 Task: Look for space in Santa Cruz das Palmeiras, Brazil from 9th June, 2023 to 16th June, 2023 for 2 adults in price range Rs.8000 to Rs.16000. Place can be entire place with 2 bedrooms having 2 beds and 1 bathroom. Property type can be flat. Booking option can be shelf check-in. Required host language is Spanish.
Action: Mouse moved to (385, 165)
Screenshot: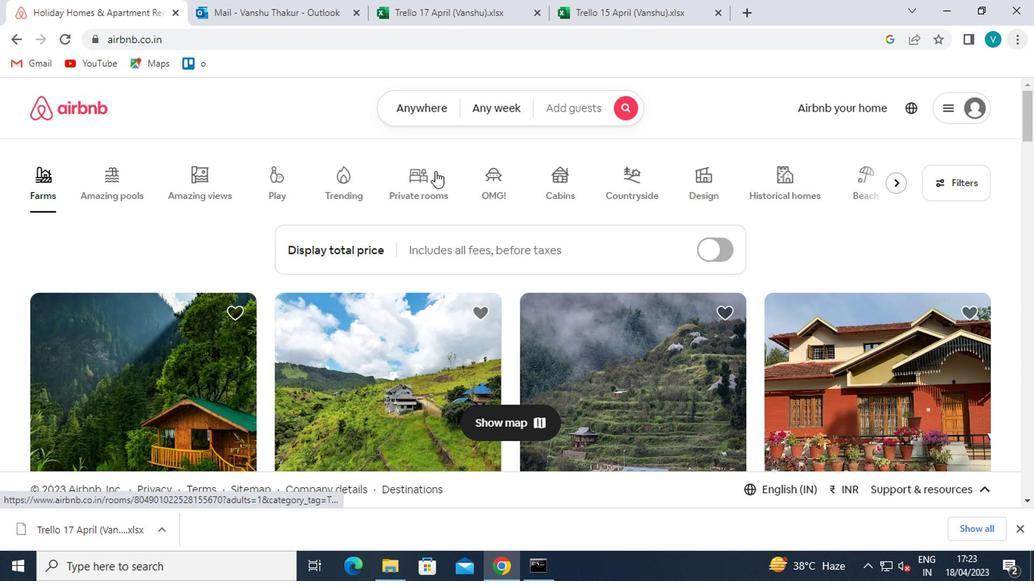 
Action: Mouse pressed left at (385, 165)
Screenshot: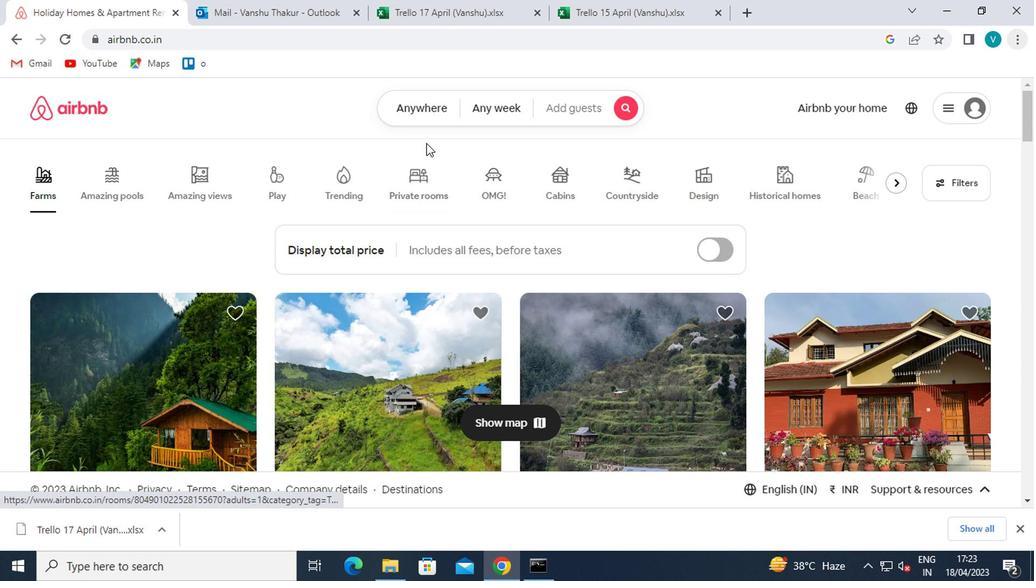 
Action: Mouse moved to (325, 200)
Screenshot: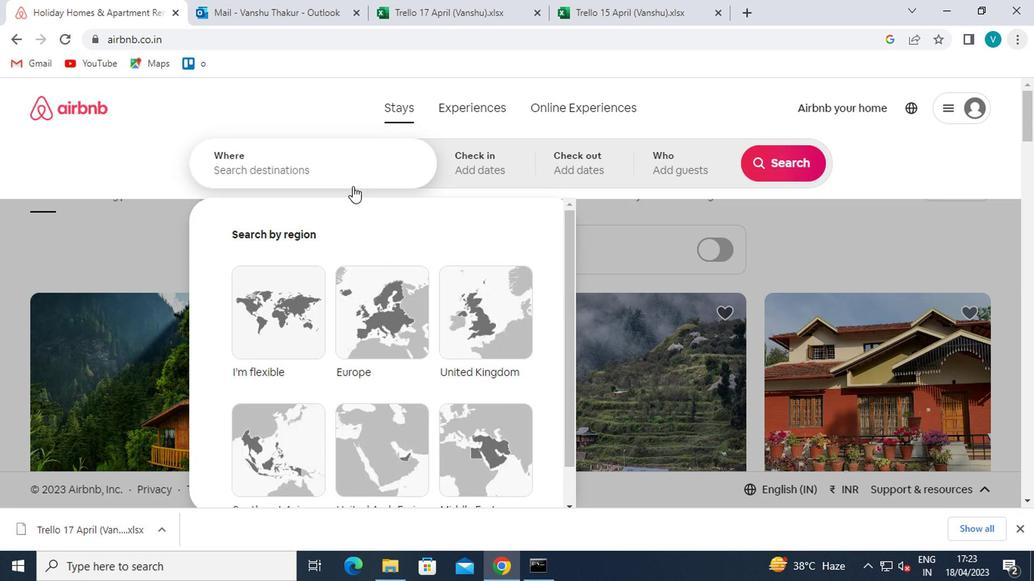 
Action: Mouse pressed left at (325, 200)
Screenshot: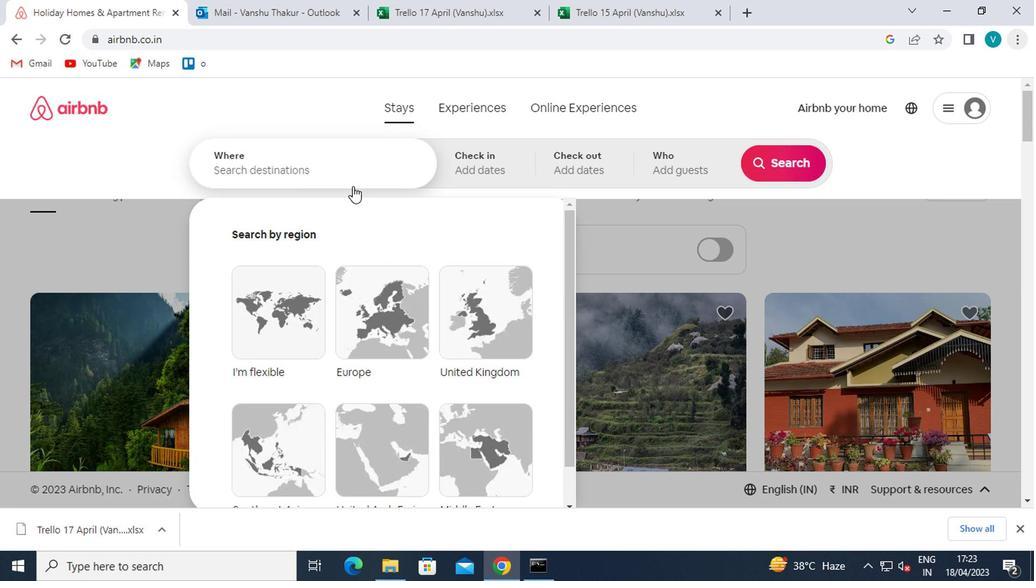 
Action: Mouse moved to (323, 200)
Screenshot: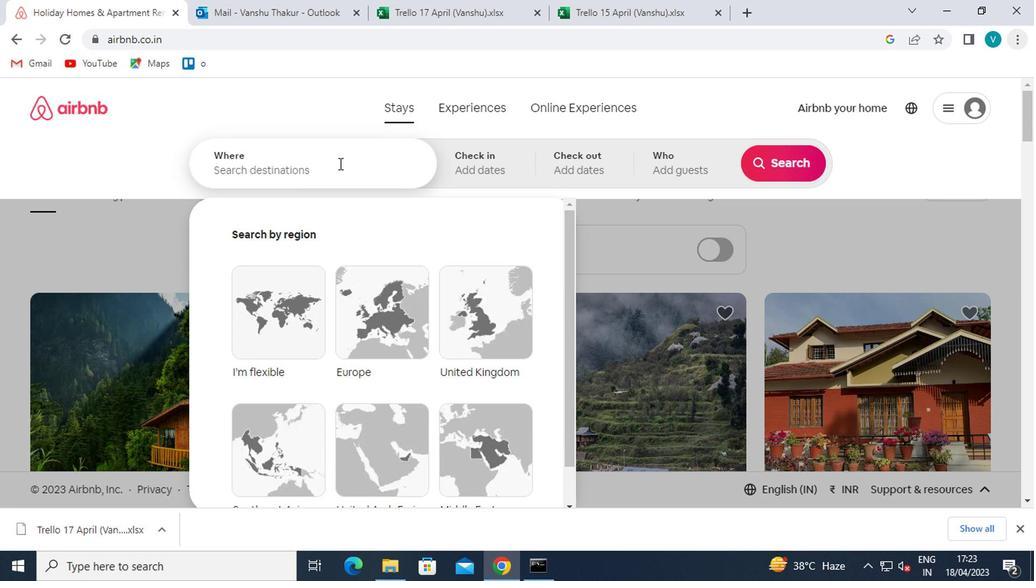 
Action: Key pressed <Key.shift>SANTA<Key.space><Key.shift>CRUZ<Key.space>DAS<Key.space><Key.shift>PALME
Screenshot: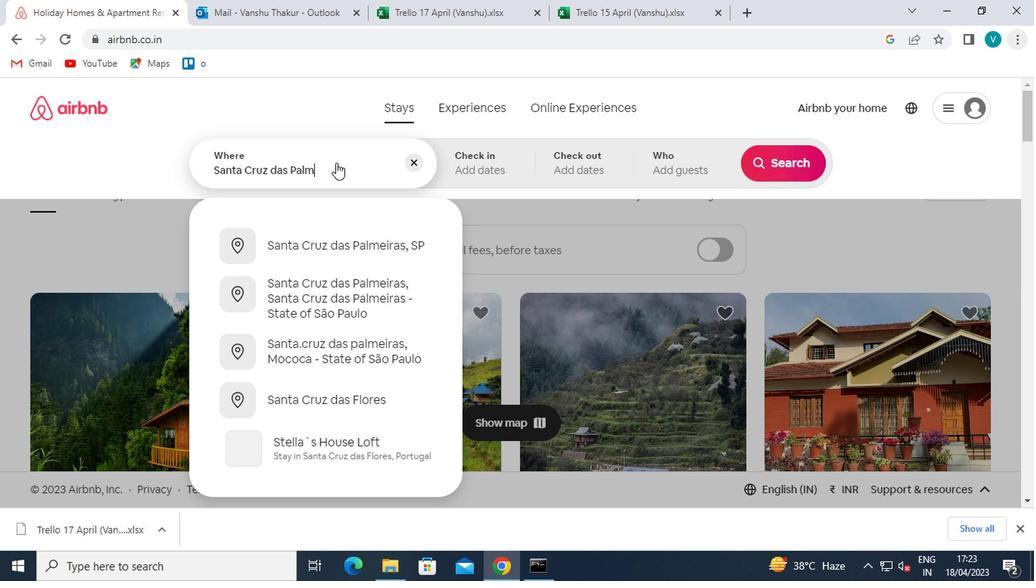 
Action: Mouse moved to (328, 259)
Screenshot: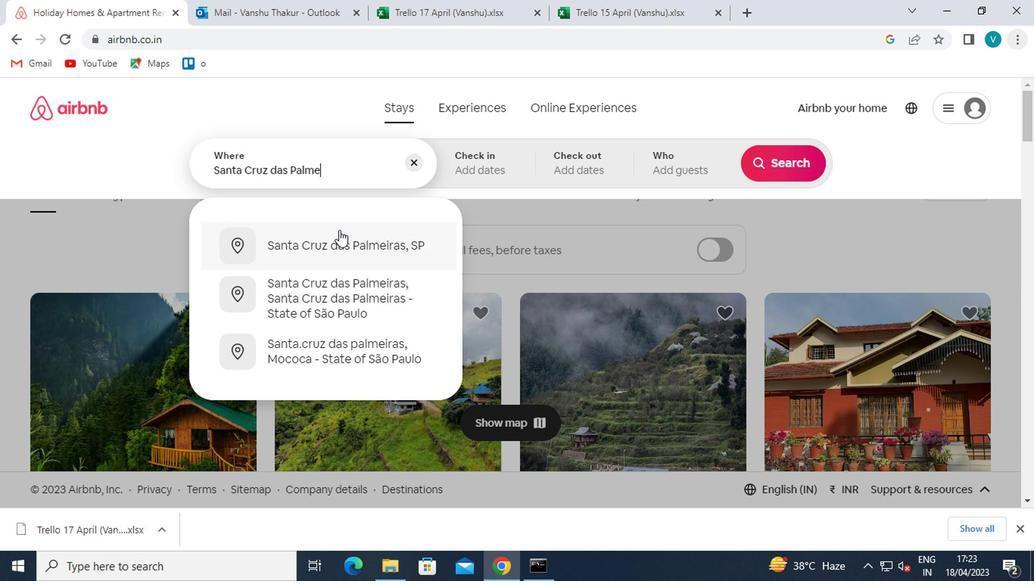 
Action: Mouse pressed left at (328, 259)
Screenshot: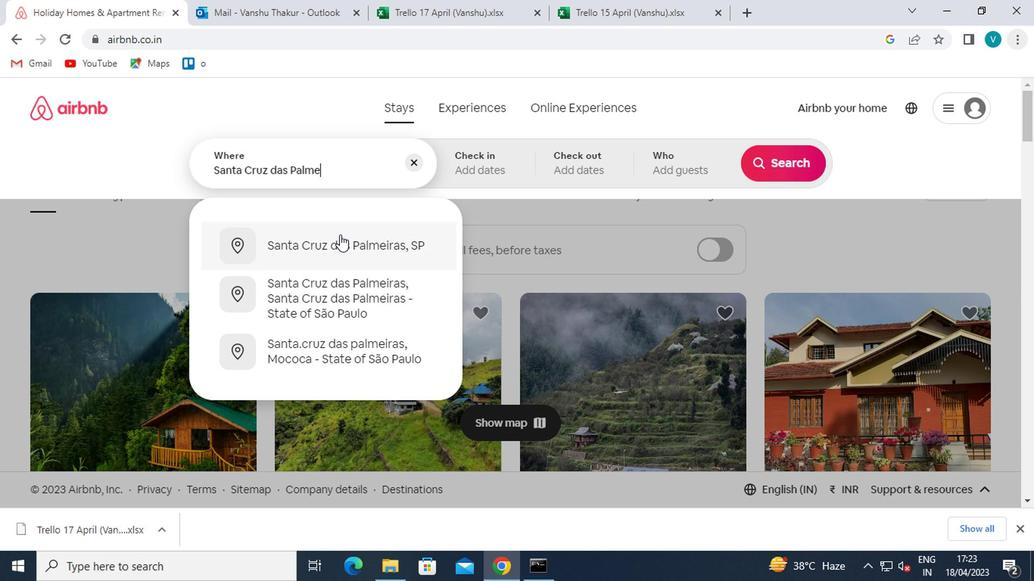 
Action: Mouse moved to (645, 291)
Screenshot: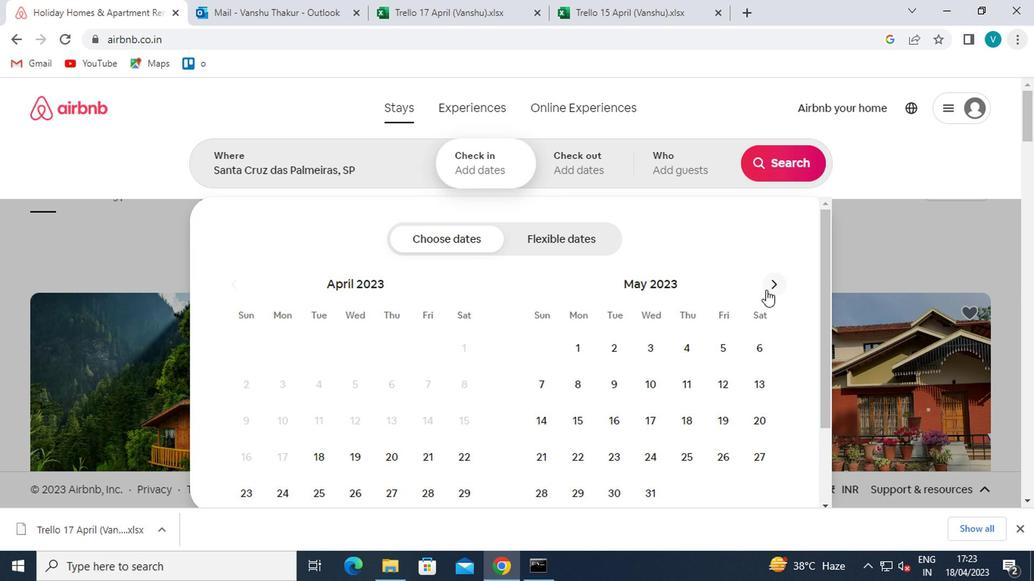
Action: Mouse pressed left at (645, 291)
Screenshot: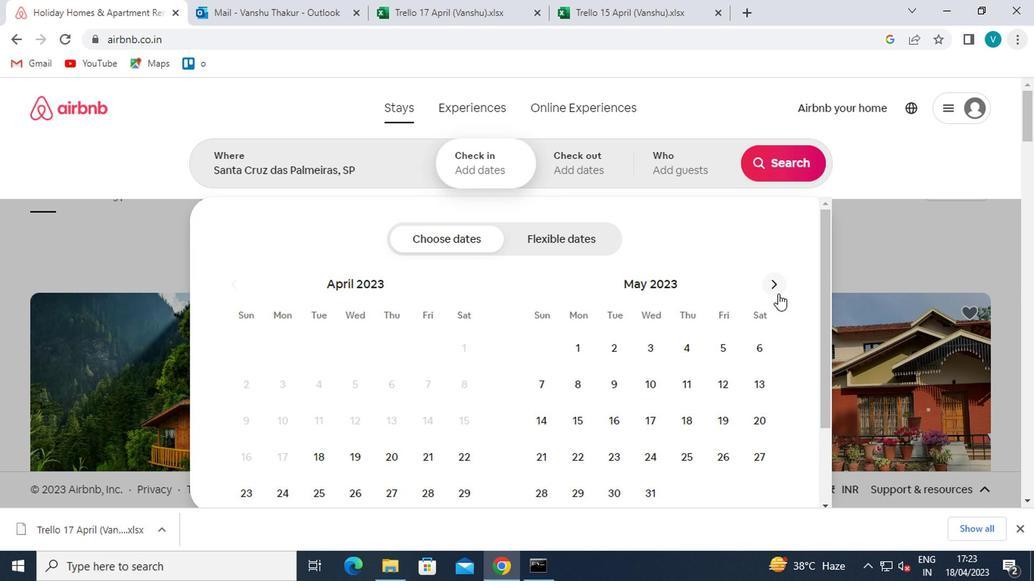 
Action: Mouse moved to (642, 288)
Screenshot: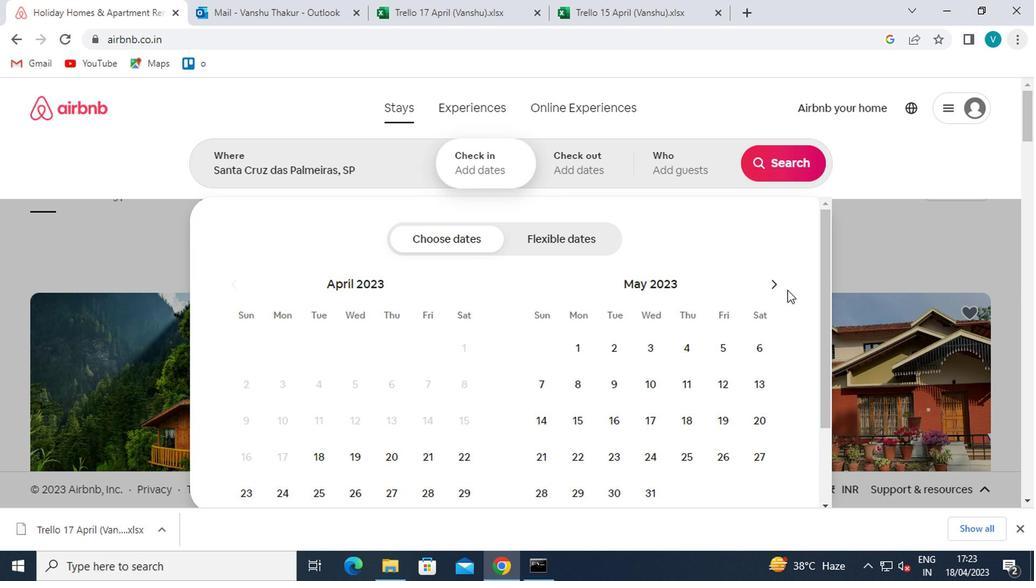 
Action: Mouse pressed left at (642, 288)
Screenshot: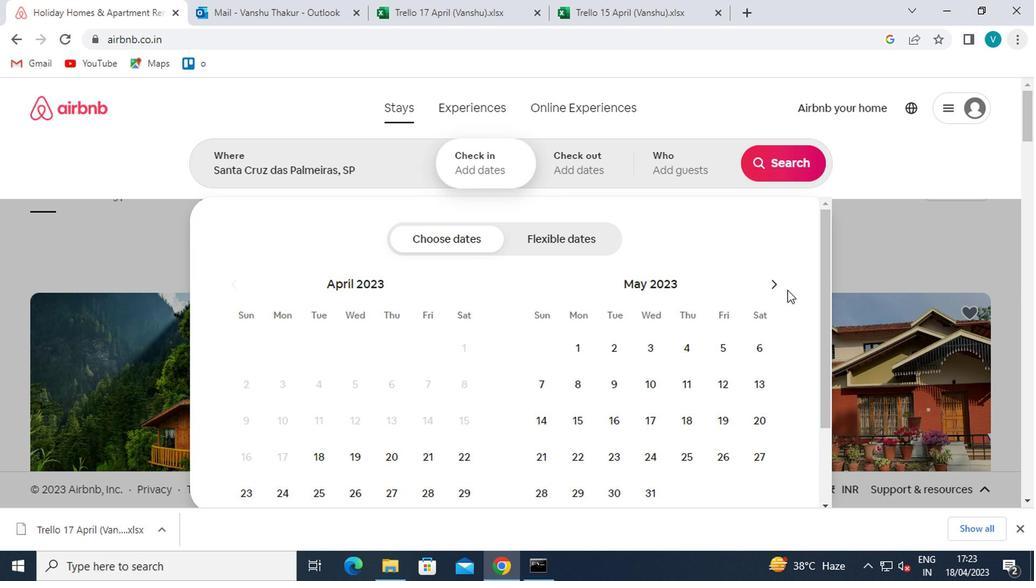 
Action: Mouse moved to (602, 353)
Screenshot: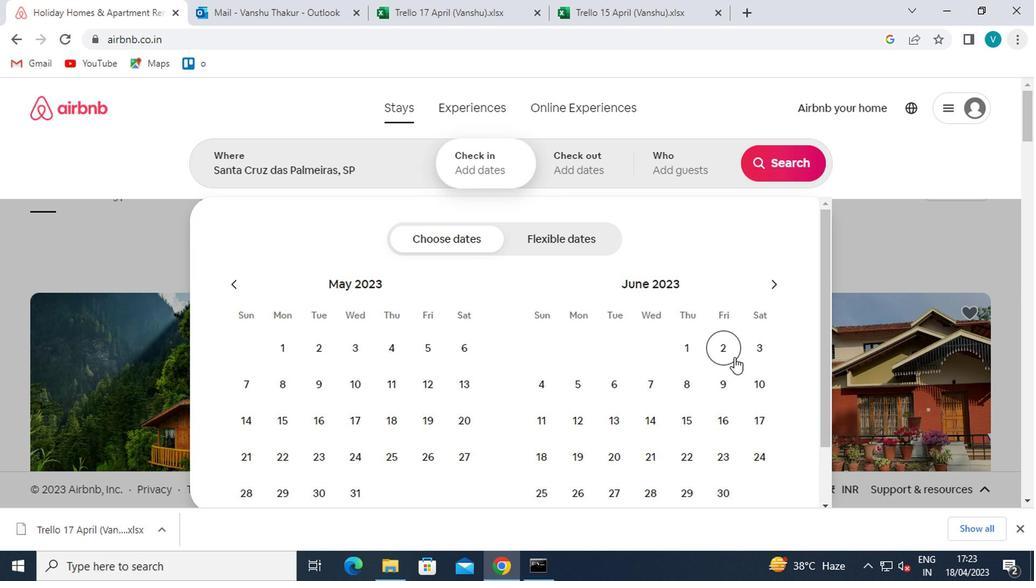
Action: Mouse pressed left at (602, 353)
Screenshot: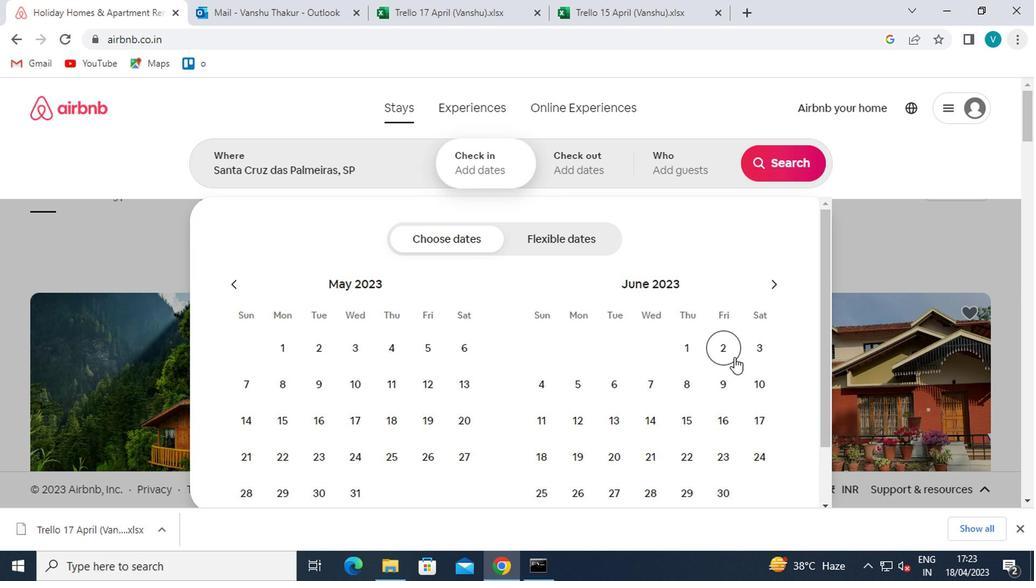
Action: Mouse moved to (598, 382)
Screenshot: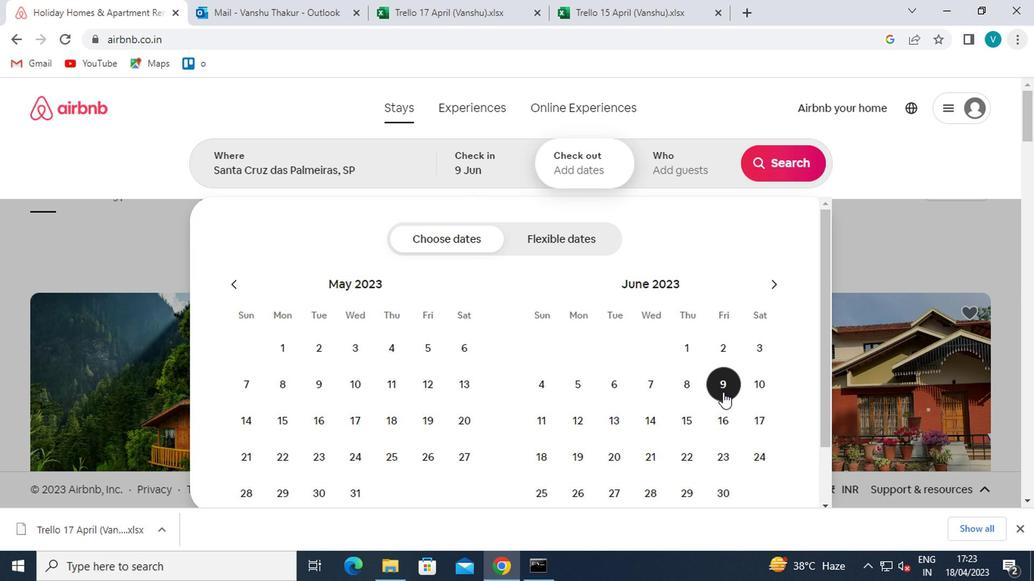 
Action: Mouse pressed left at (598, 382)
Screenshot: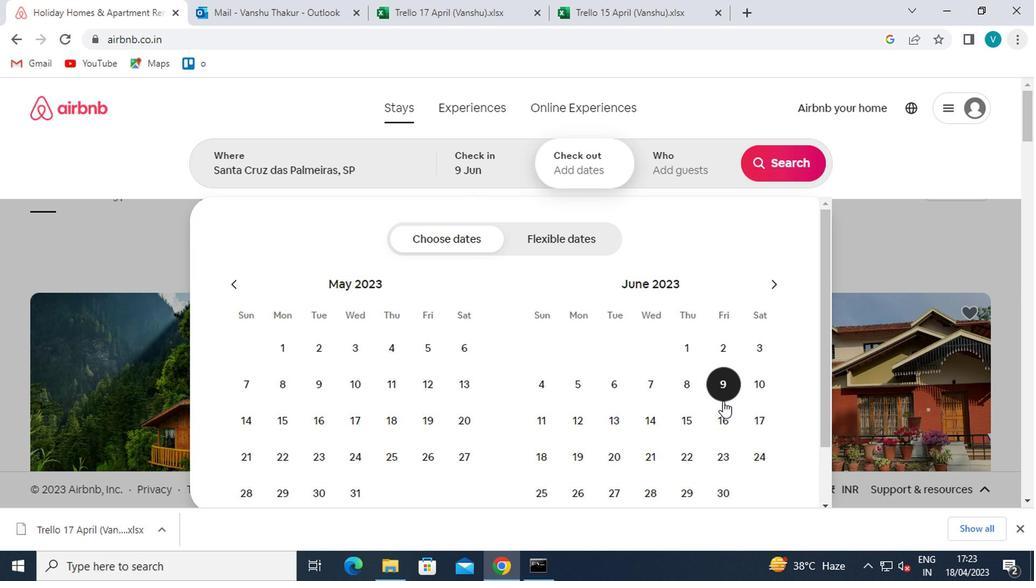 
Action: Mouse moved to (569, 198)
Screenshot: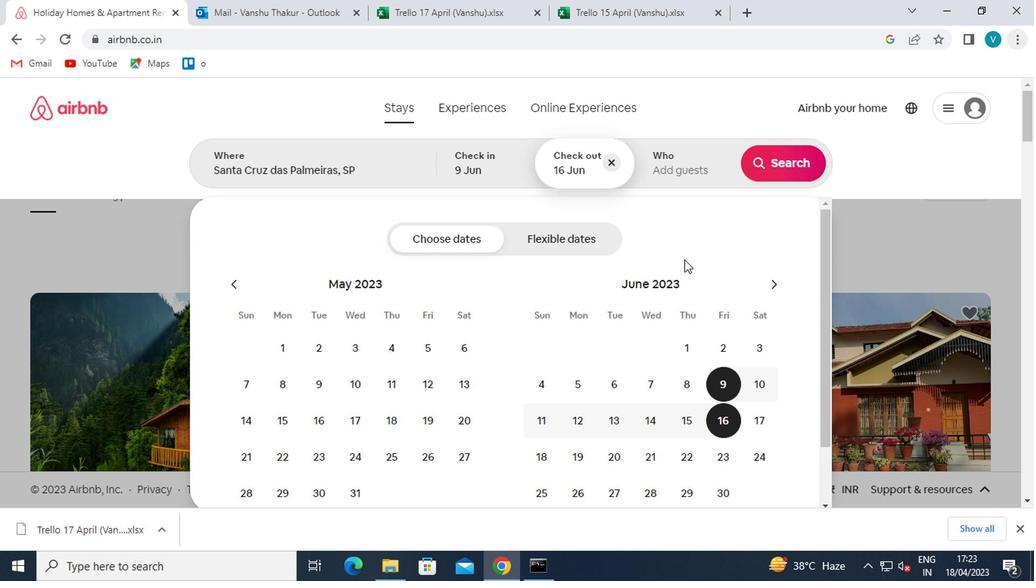 
Action: Mouse pressed left at (569, 198)
Screenshot: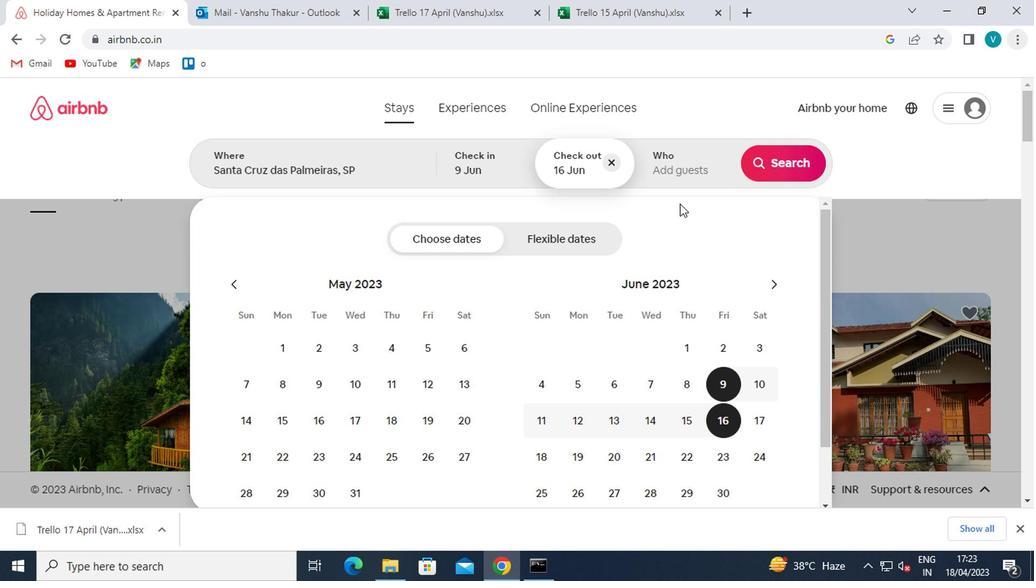 
Action: Mouse moved to (645, 260)
Screenshot: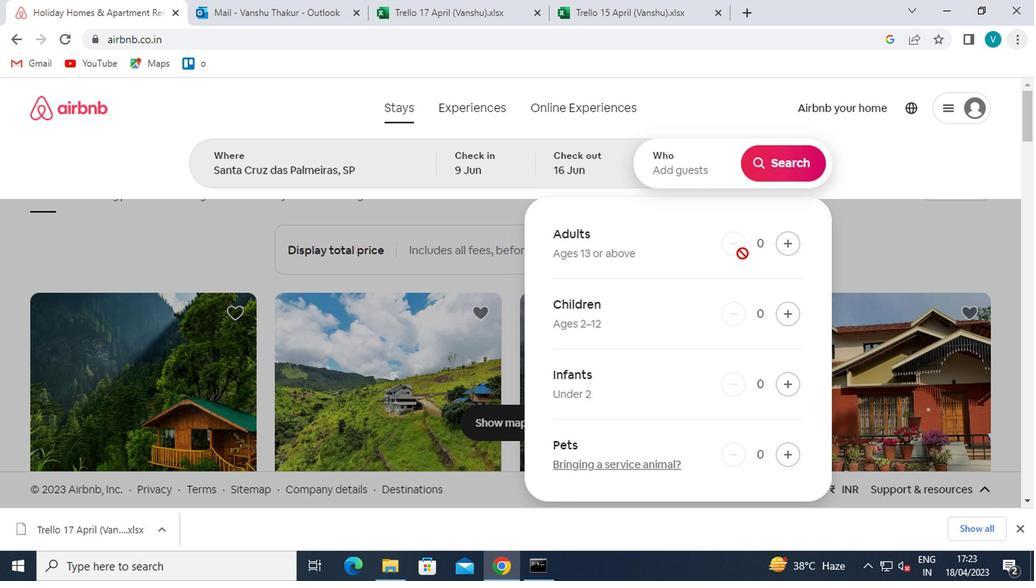 
Action: Mouse pressed left at (645, 260)
Screenshot: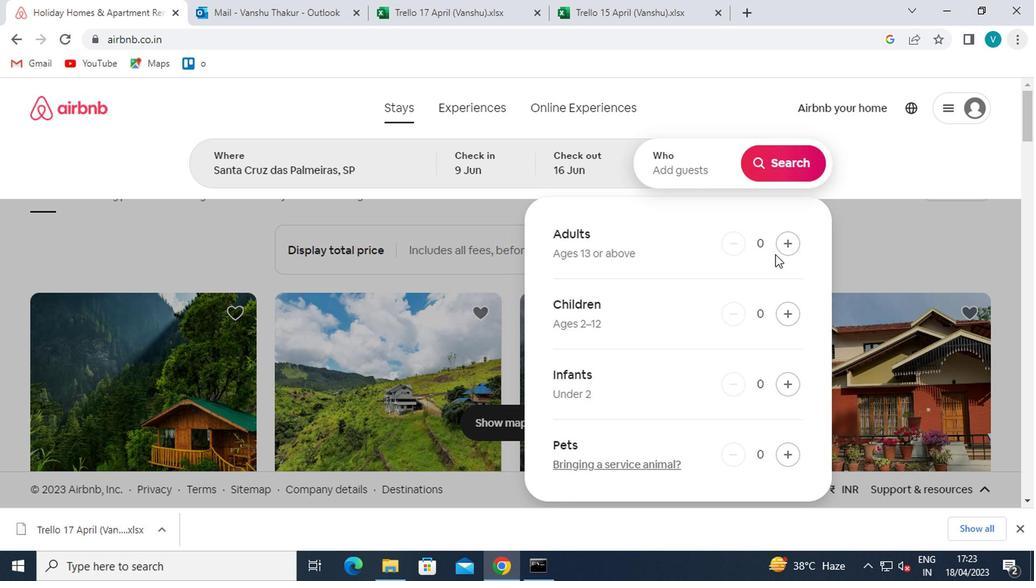 
Action: Mouse pressed left at (645, 260)
Screenshot: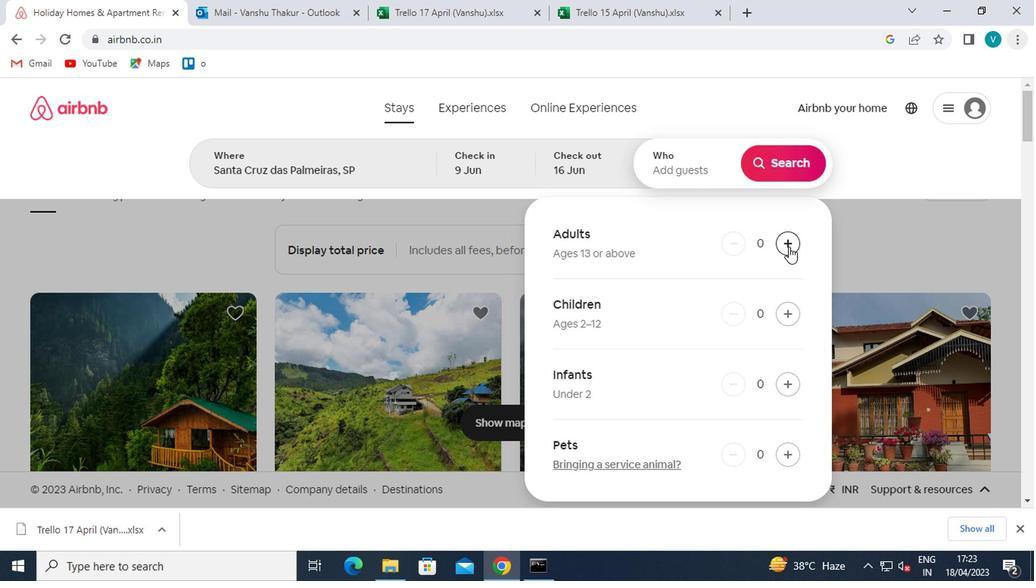 
Action: Mouse moved to (639, 211)
Screenshot: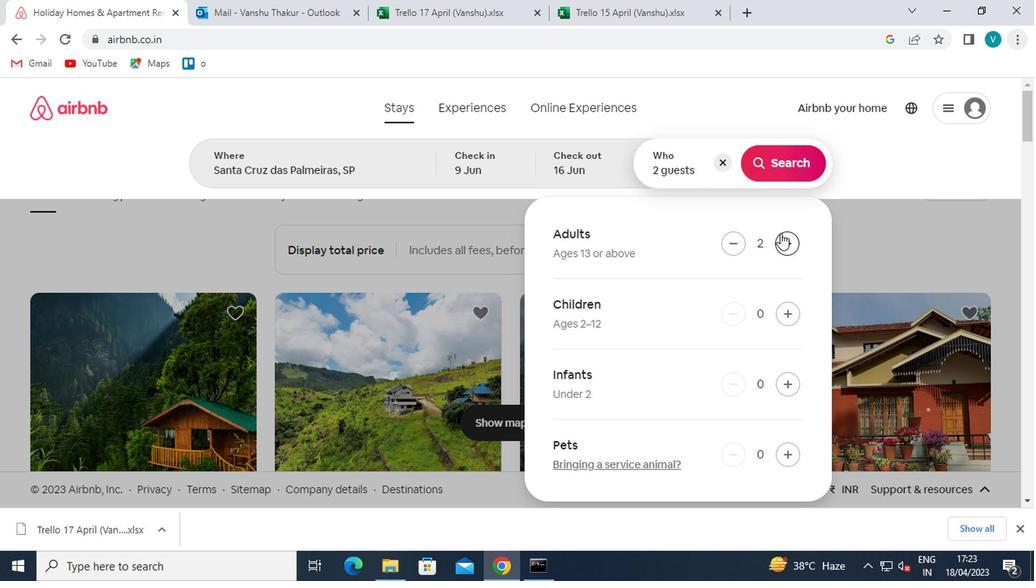 
Action: Mouse pressed left at (639, 211)
Screenshot: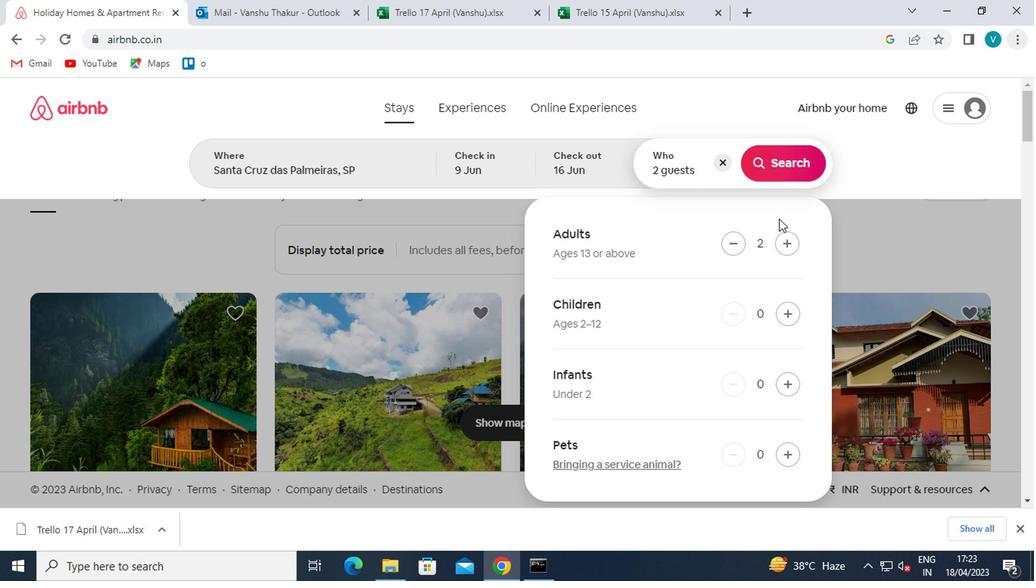 
Action: Mouse moved to (755, 203)
Screenshot: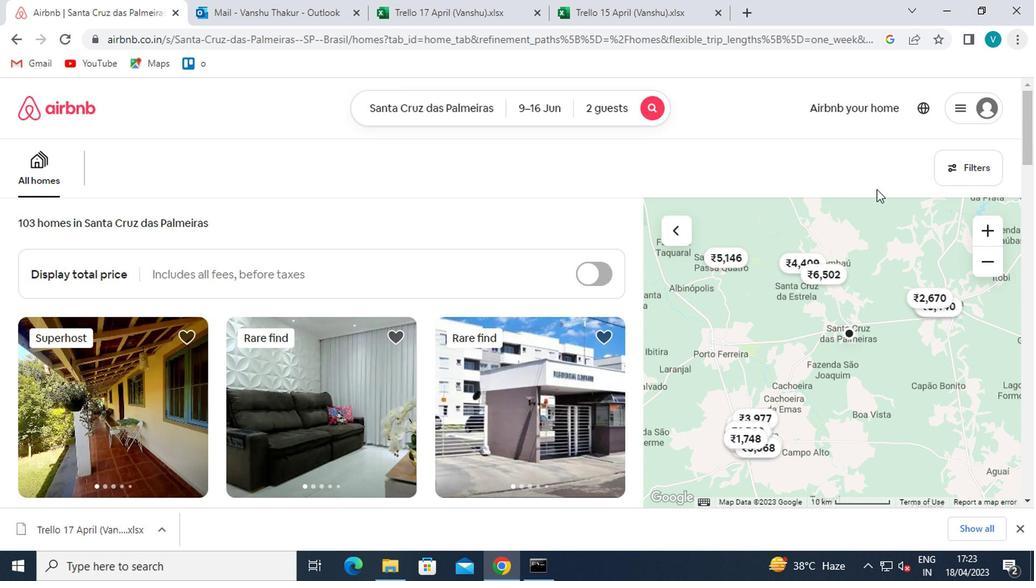 
Action: Mouse pressed left at (755, 203)
Screenshot: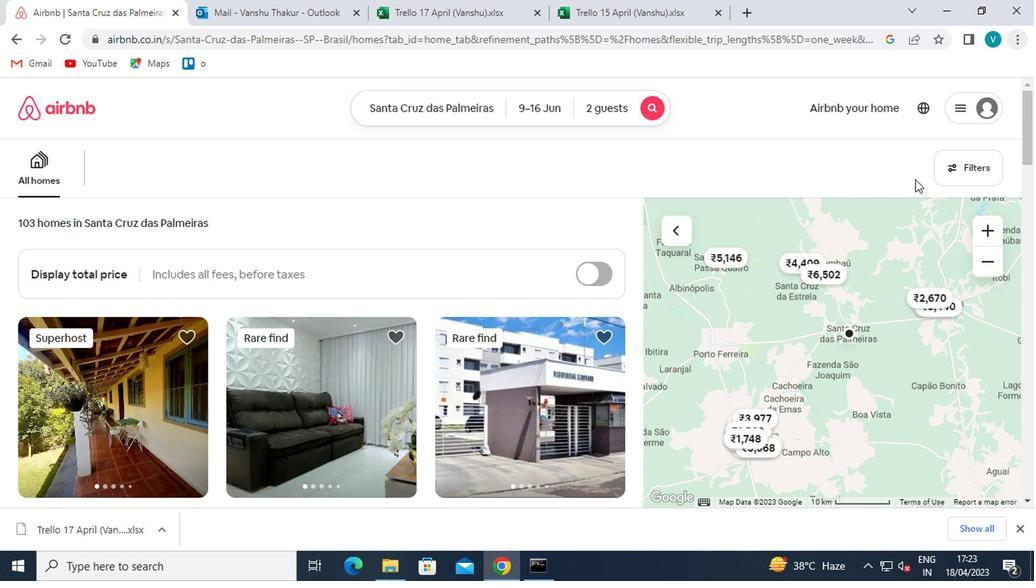
Action: Mouse moved to (347, 337)
Screenshot: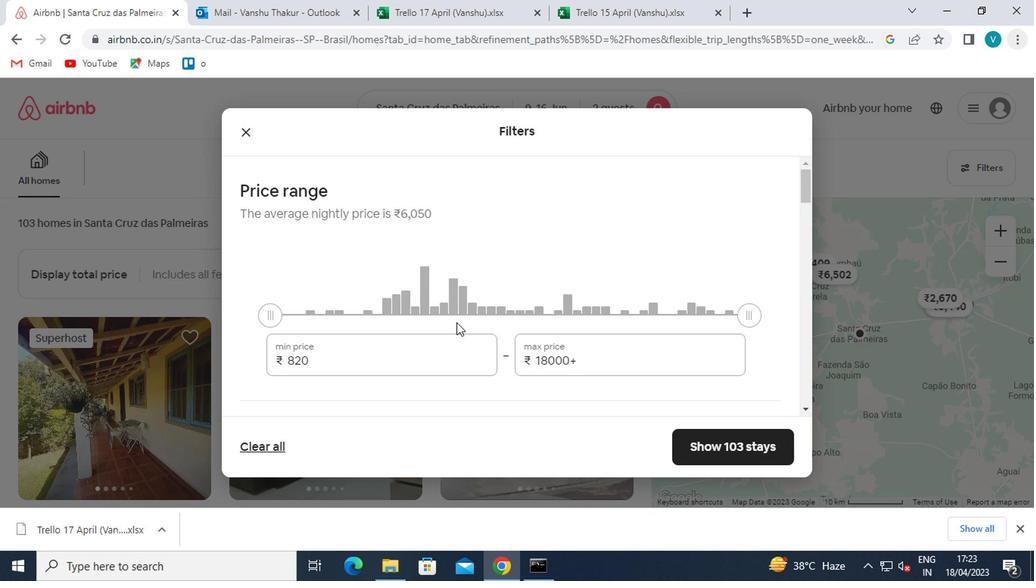 
Action: Mouse pressed left at (347, 337)
Screenshot: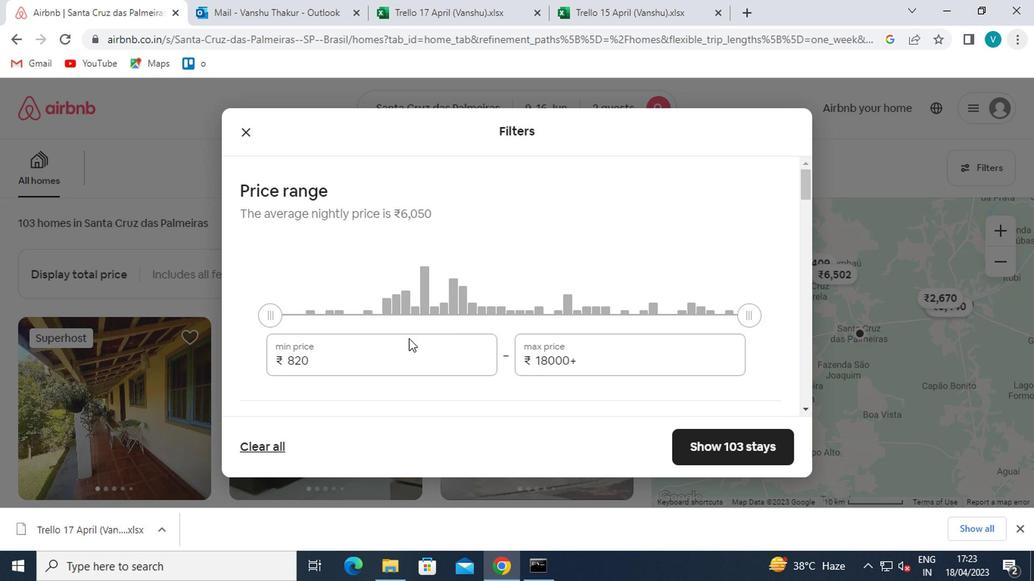 
Action: Mouse moved to (337, 325)
Screenshot: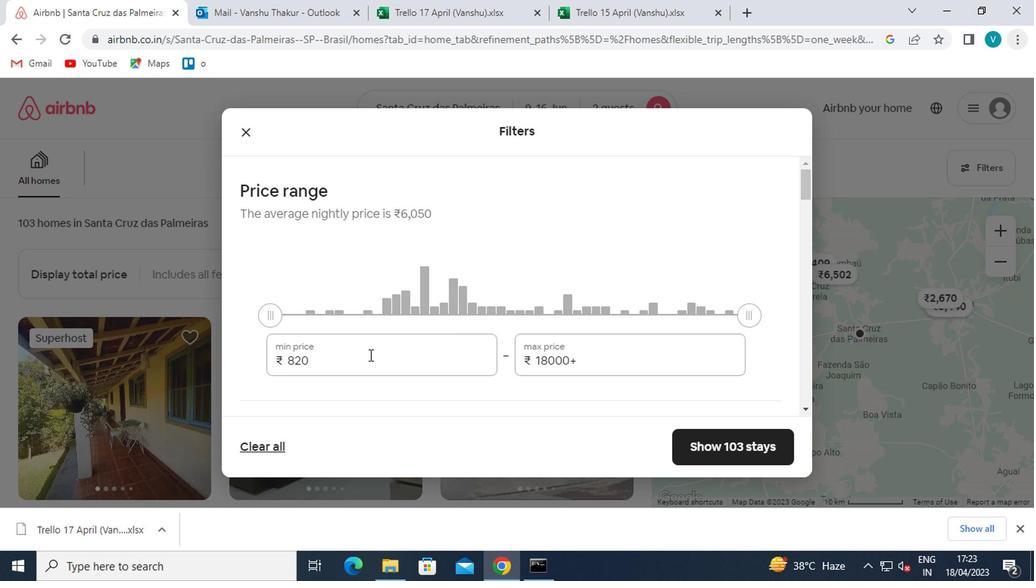 
Action: Key pressed <Key.backspace><Key.backspace><Key.backspace>8000
Screenshot: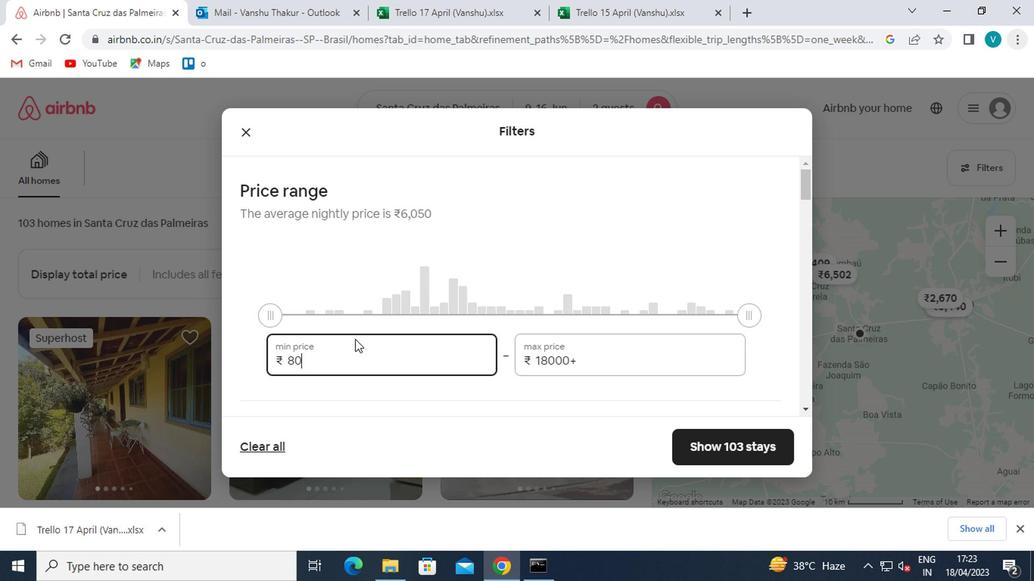 
Action: Mouse moved to (522, 345)
Screenshot: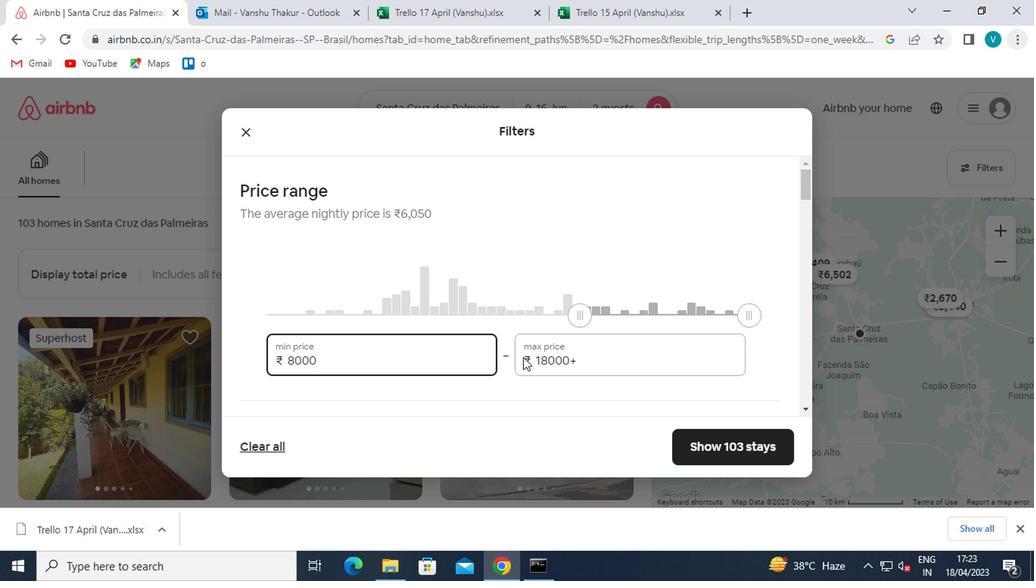 
Action: Mouse pressed left at (522, 345)
Screenshot: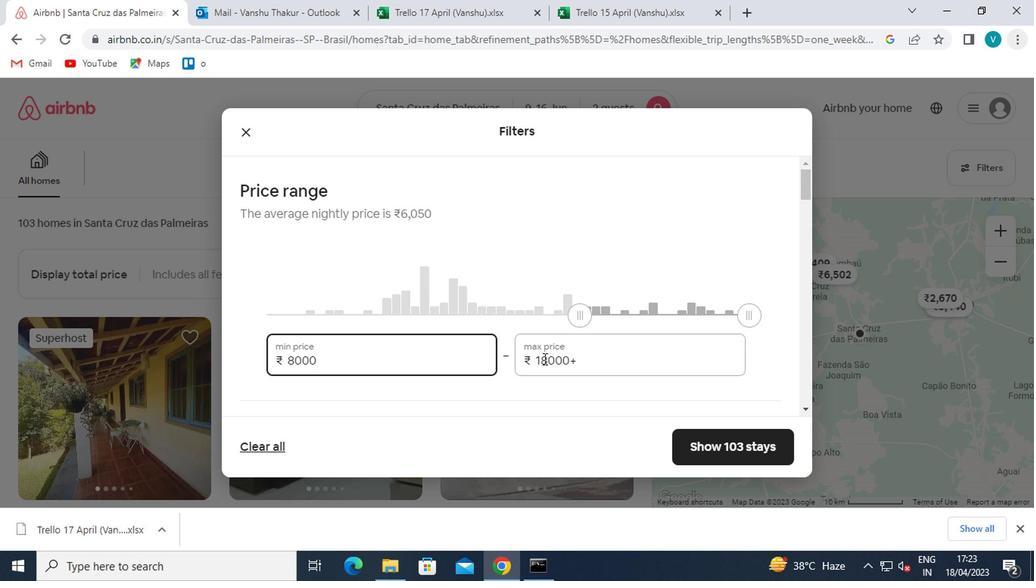 
Action: Mouse moved to (462, 301)
Screenshot: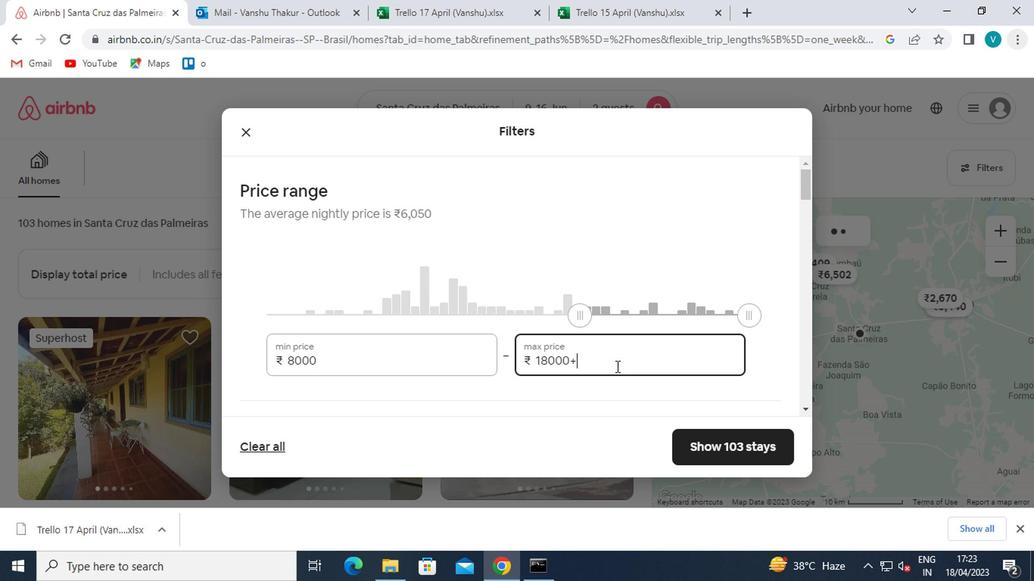 
Action: Key pressed <Key.backspace><Key.backspace><Key.backspace><Key.backspace><Key.backspace><Key.backspace>16000
Screenshot: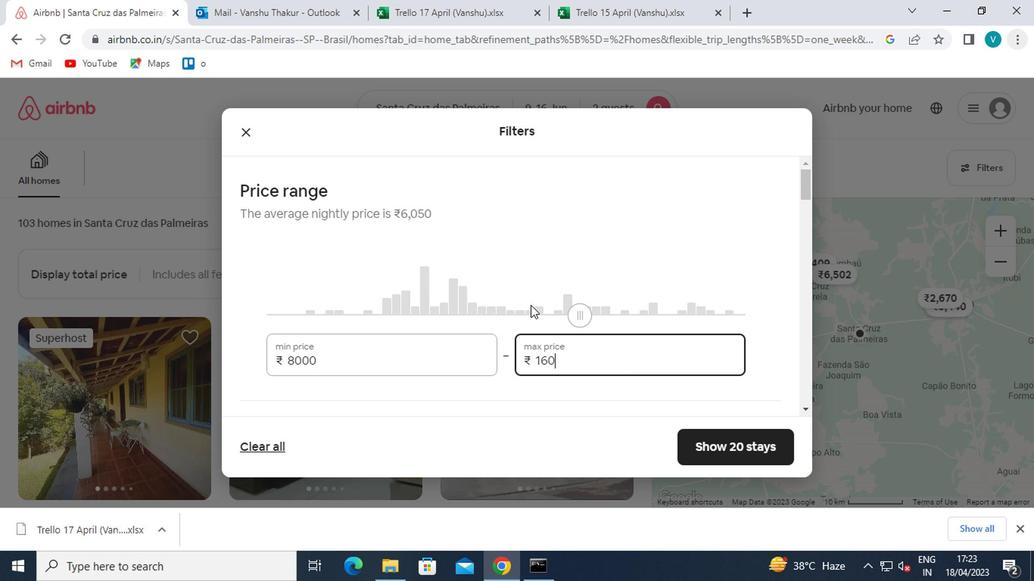 
Action: Mouse moved to (480, 317)
Screenshot: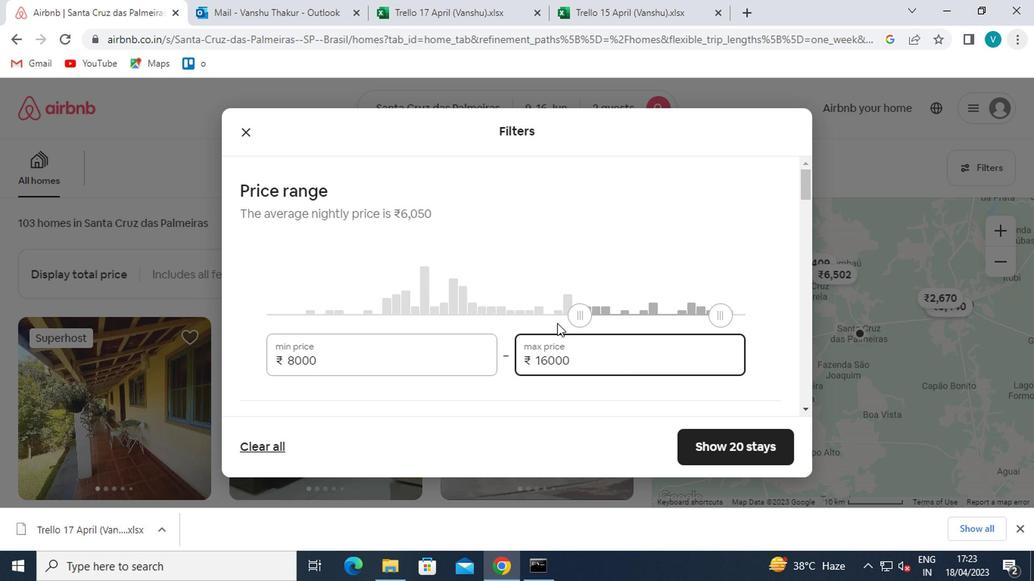 
Action: Mouse scrolled (480, 317) with delta (0, 0)
Screenshot: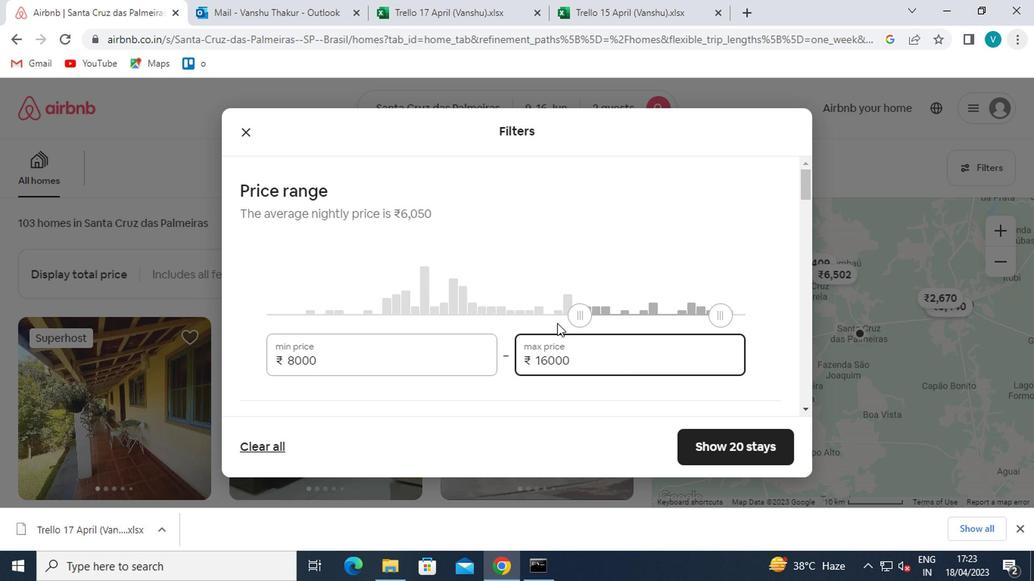 
Action: Mouse moved to (479, 321)
Screenshot: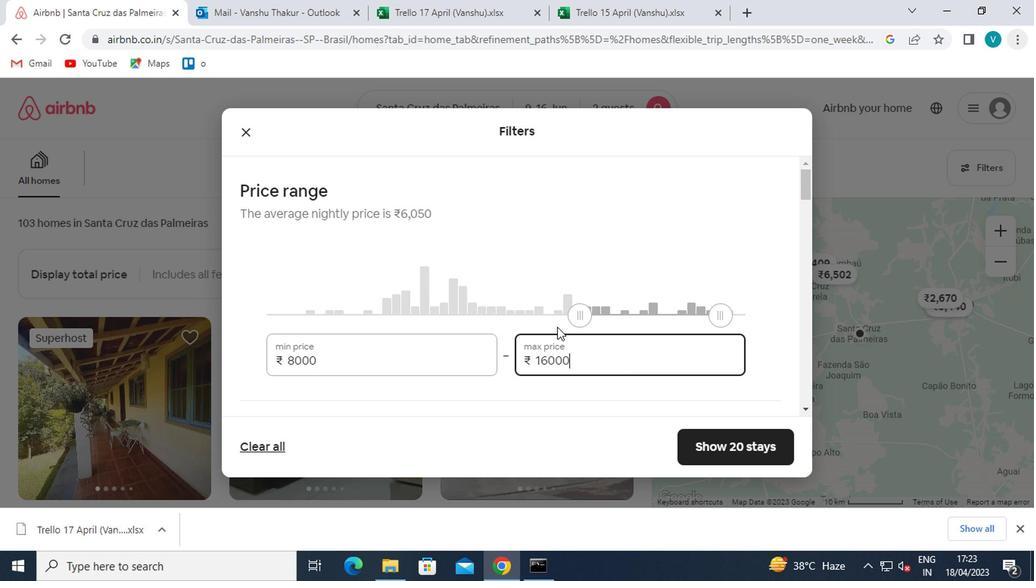 
Action: Mouse scrolled (479, 320) with delta (0, 0)
Screenshot: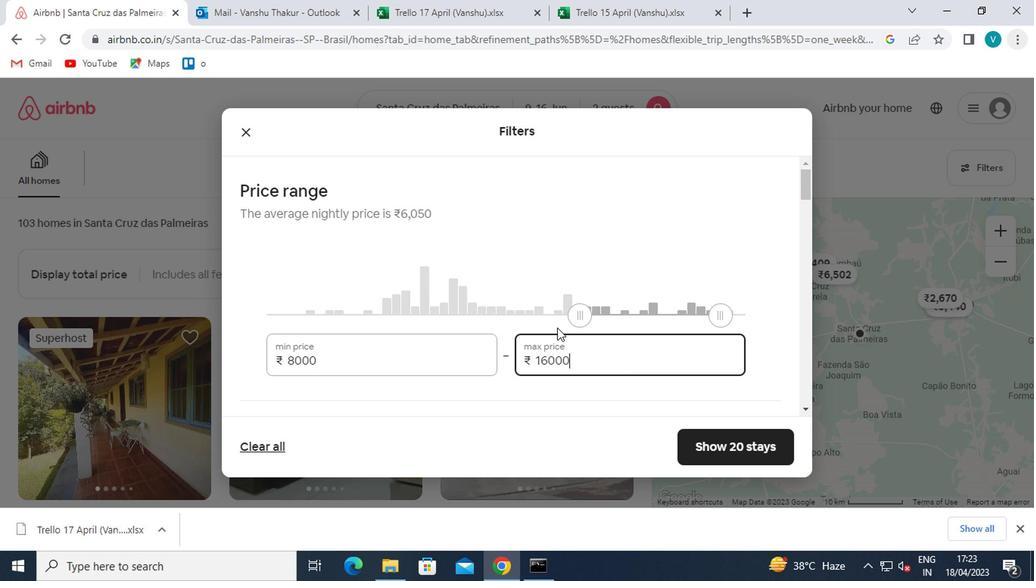 
Action: Mouse moved to (274, 327)
Screenshot: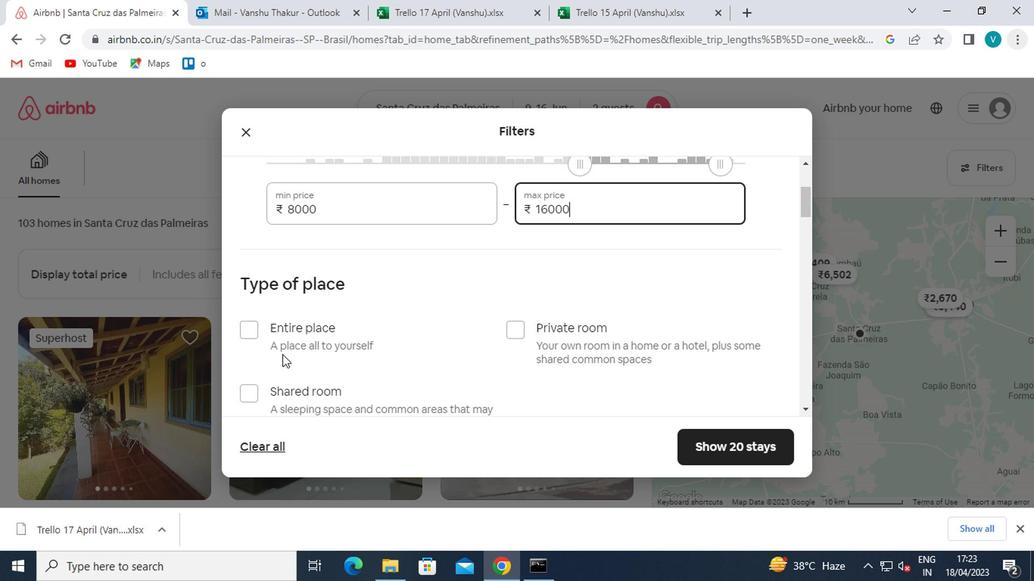
Action: Mouse pressed left at (274, 327)
Screenshot: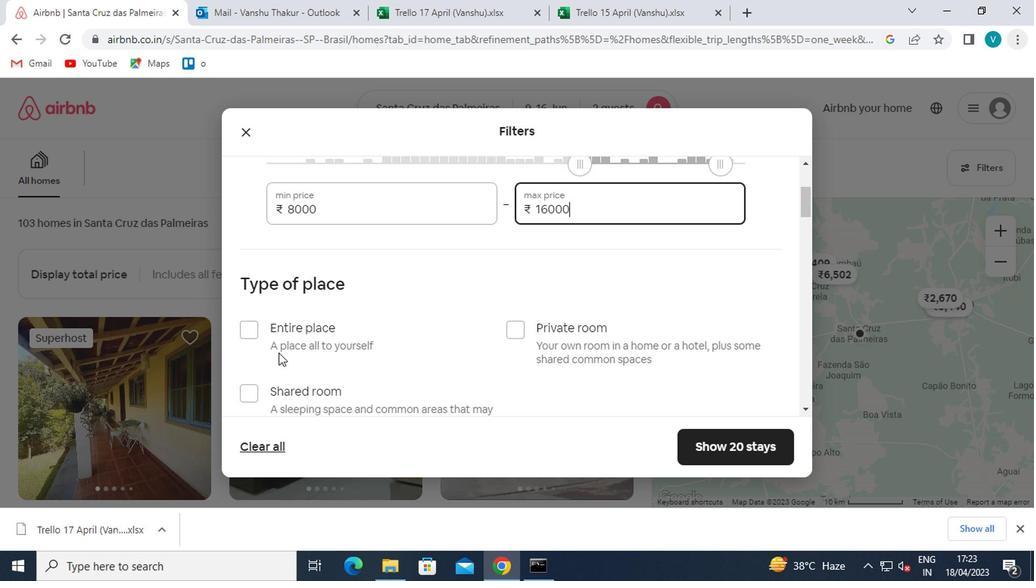 
Action: Mouse moved to (278, 328)
Screenshot: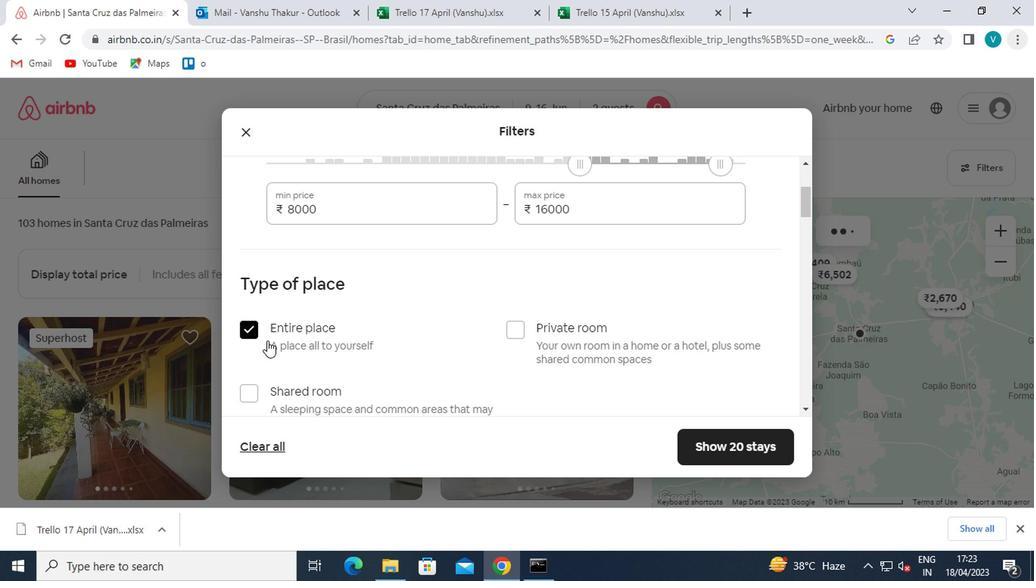 
Action: Mouse scrolled (278, 327) with delta (0, 0)
Screenshot: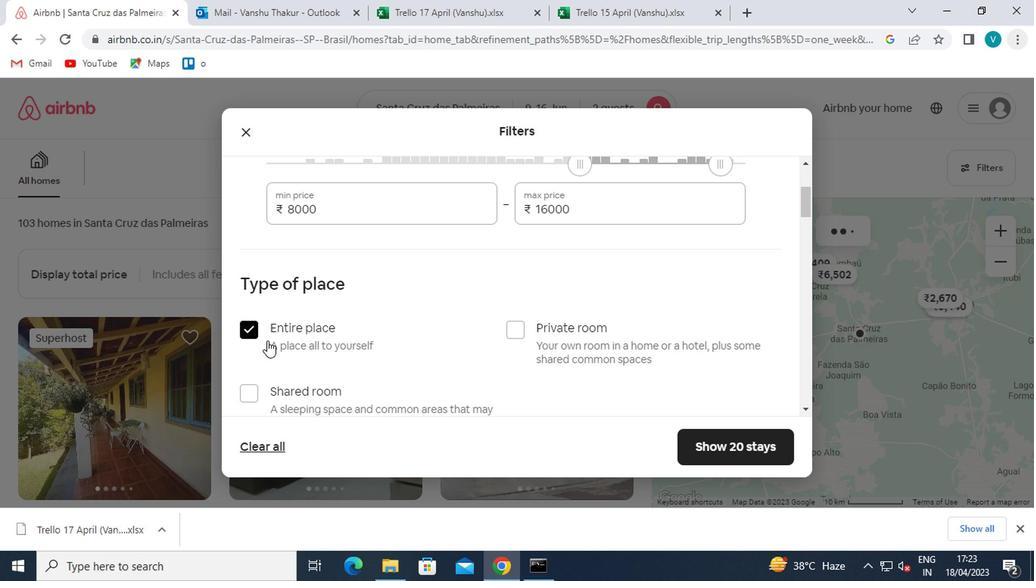 
Action: Mouse scrolled (278, 327) with delta (0, 0)
Screenshot: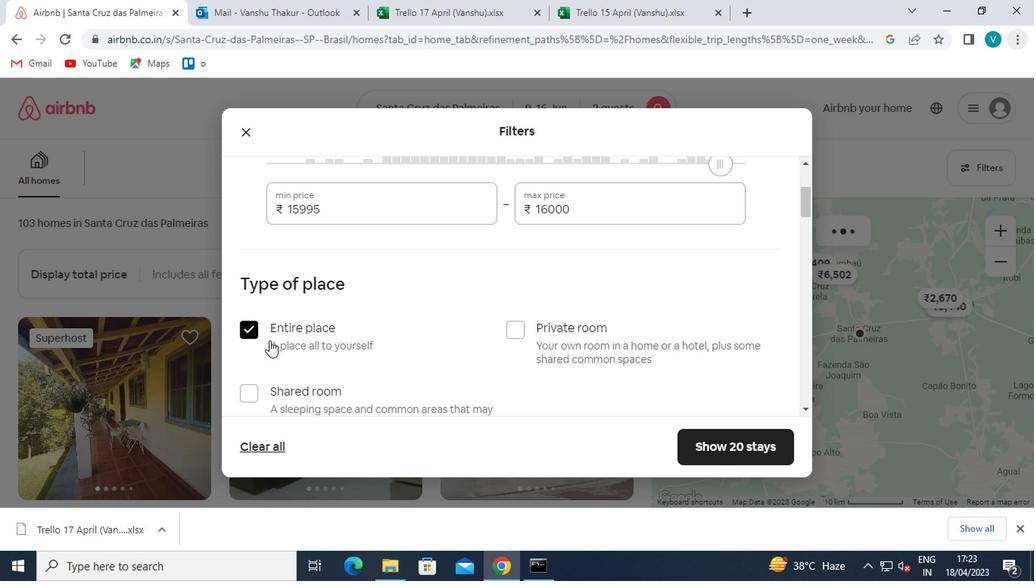 
Action: Mouse moved to (278, 328)
Screenshot: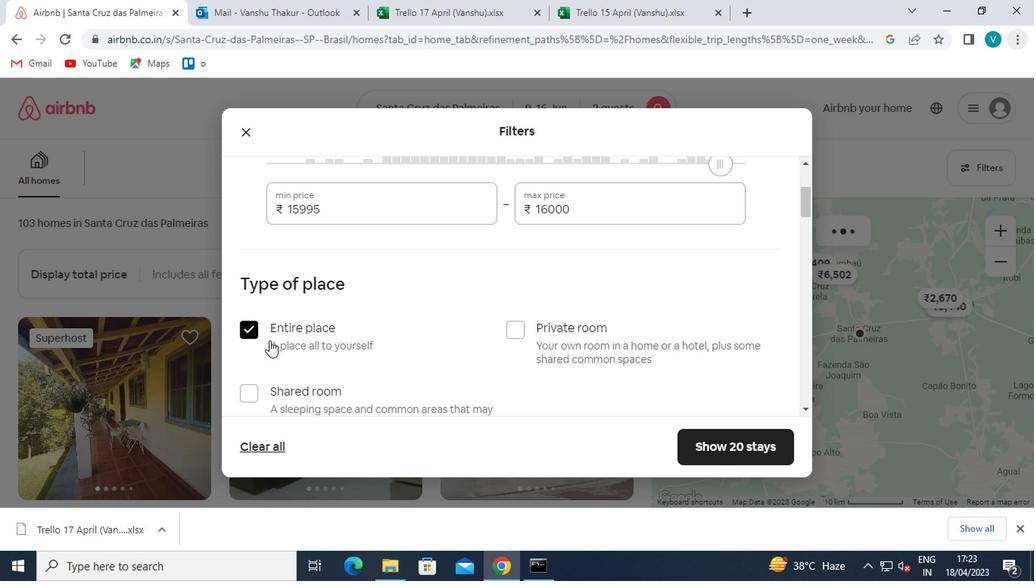 
Action: Mouse scrolled (278, 327) with delta (0, 0)
Screenshot: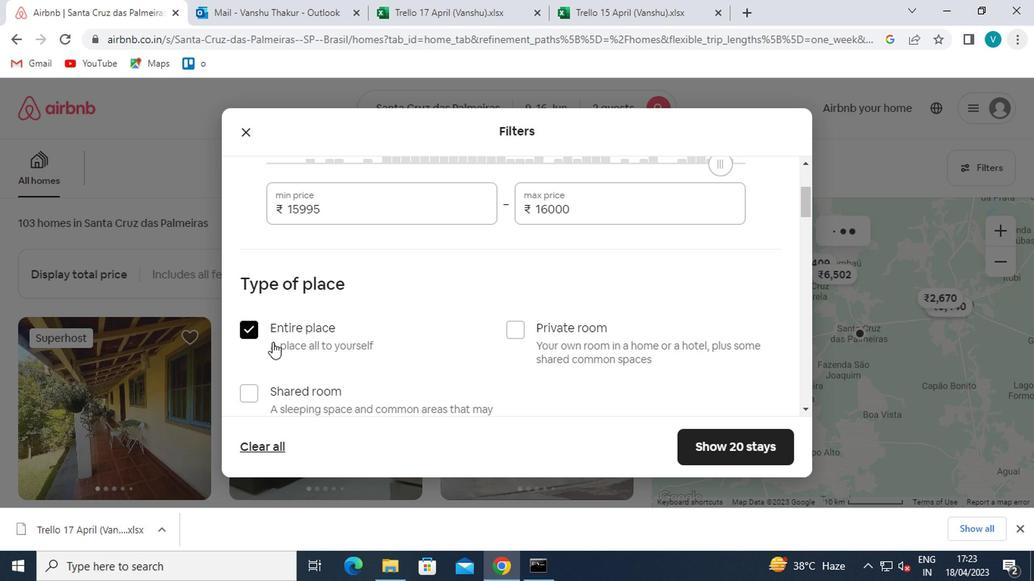 
Action: Mouse moved to (359, 333)
Screenshot: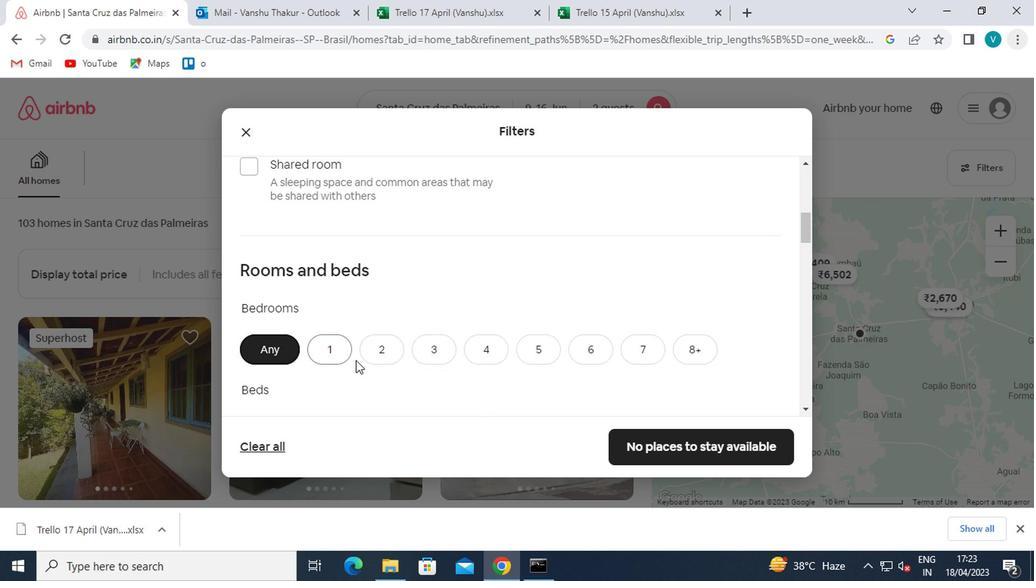 
Action: Mouse pressed left at (359, 333)
Screenshot: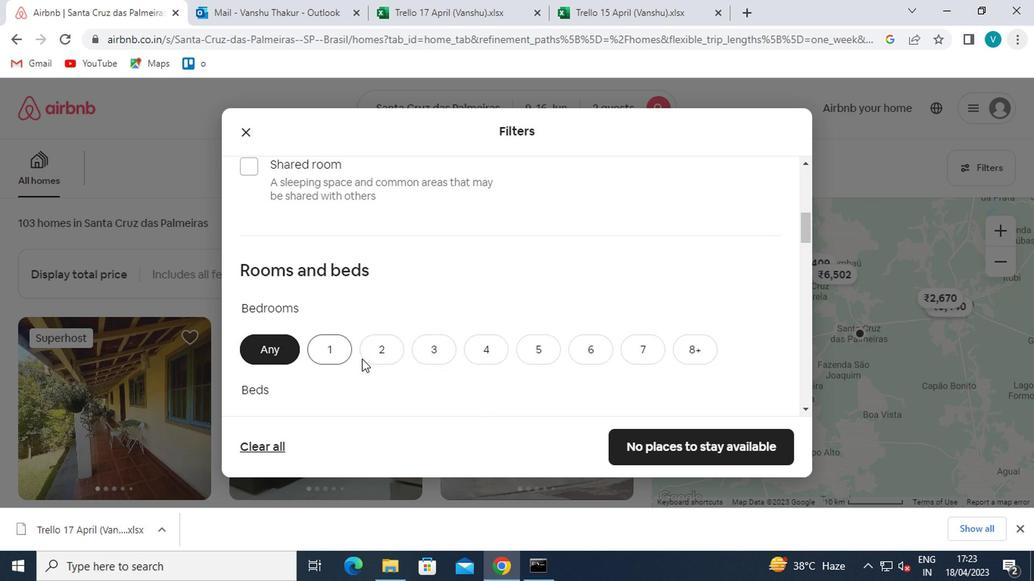 
Action: Mouse scrolled (359, 332) with delta (0, 0)
Screenshot: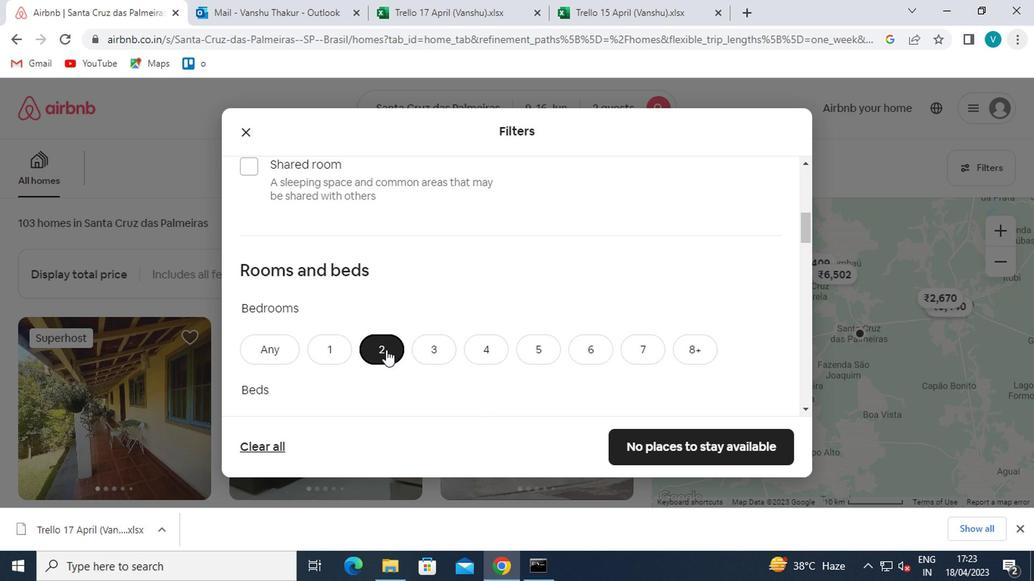 
Action: Mouse scrolled (359, 332) with delta (0, 0)
Screenshot: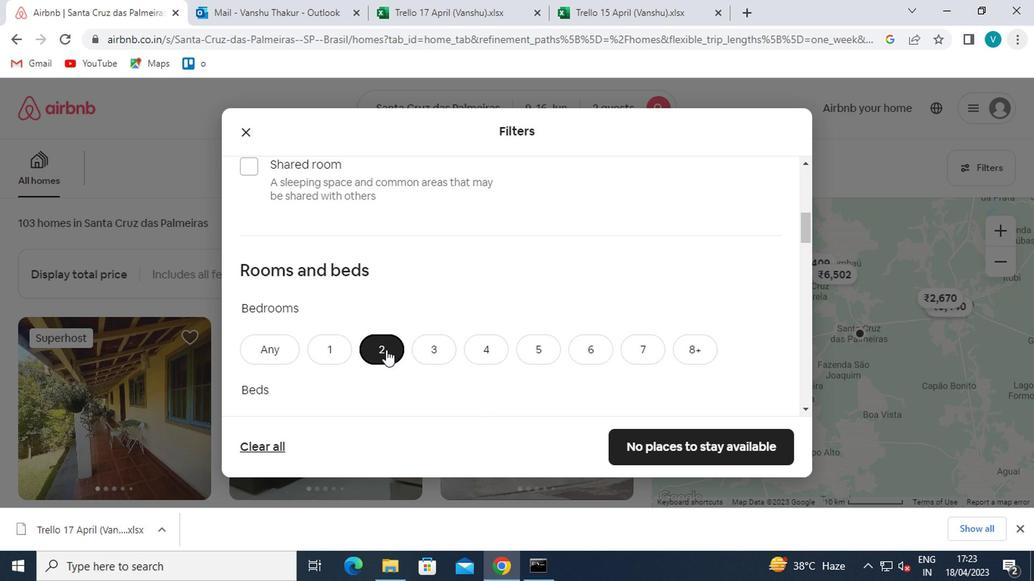 
Action: Mouse moved to (357, 281)
Screenshot: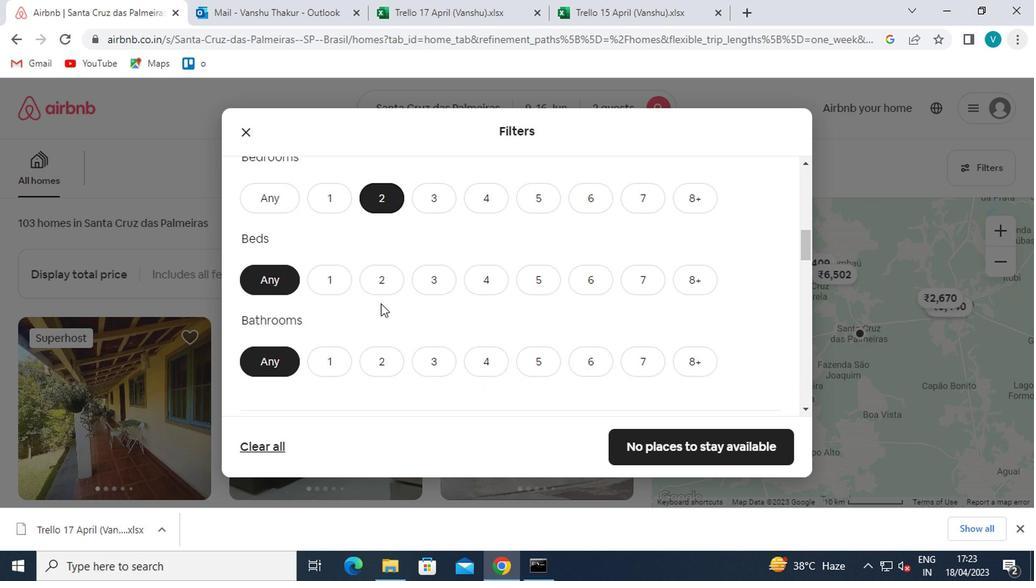 
Action: Mouse pressed left at (357, 281)
Screenshot: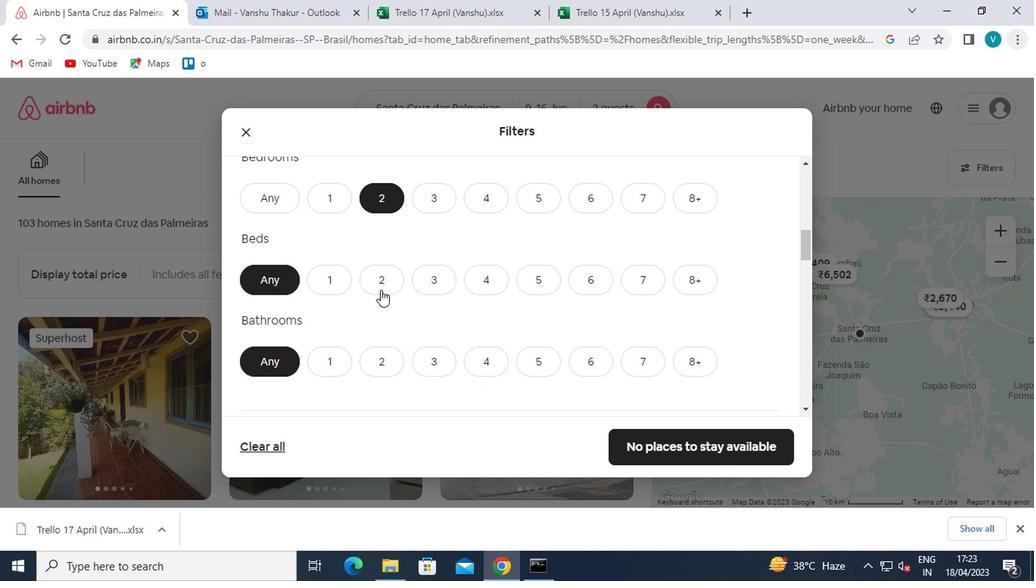 
Action: Mouse moved to (321, 346)
Screenshot: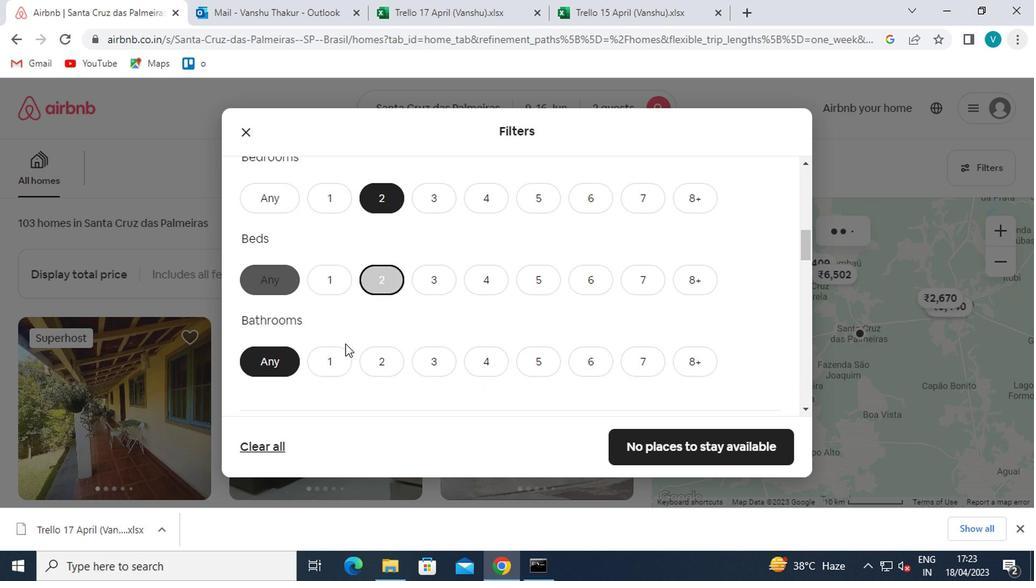 
Action: Mouse pressed left at (321, 346)
Screenshot: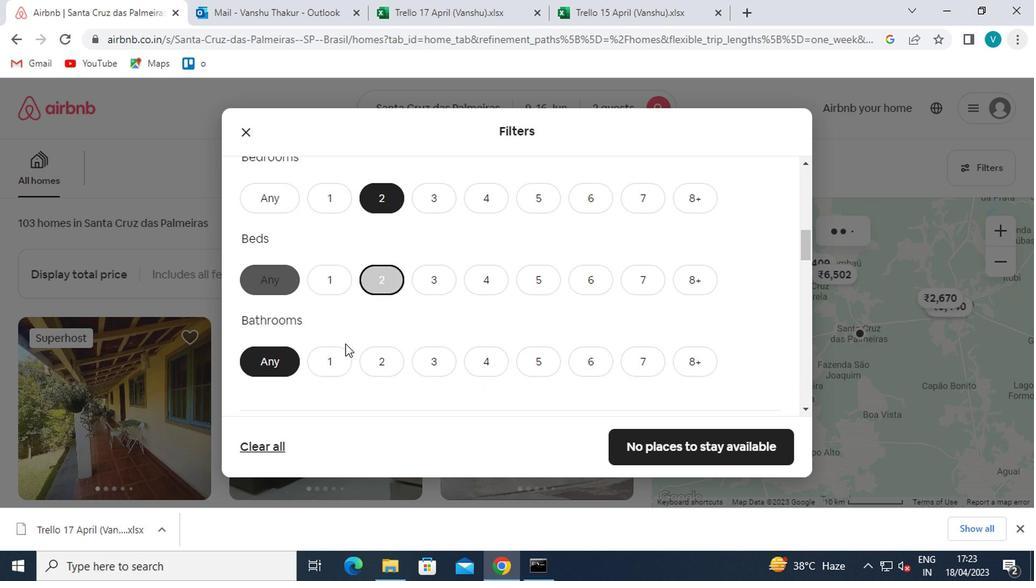 
Action: Mouse moved to (341, 340)
Screenshot: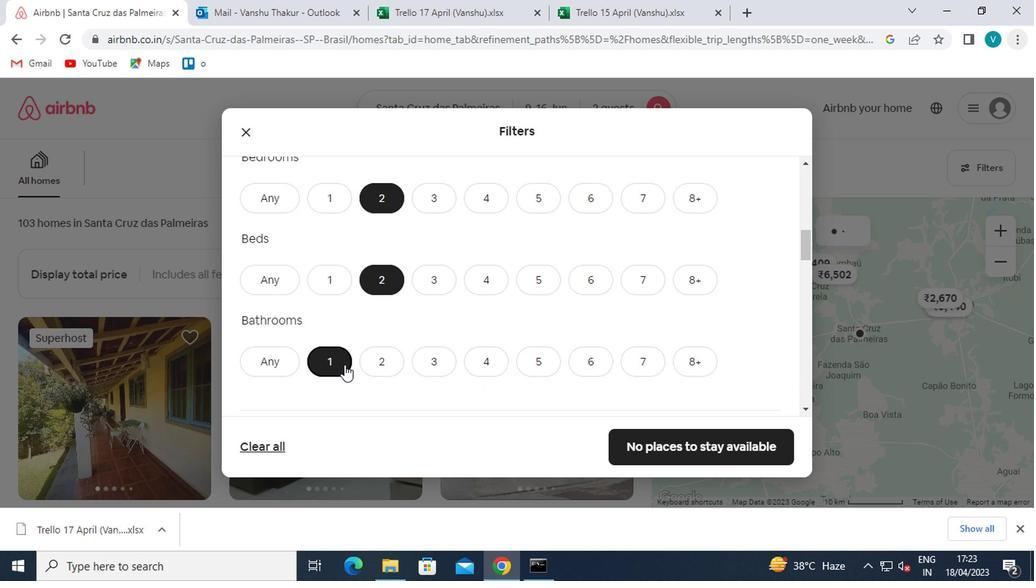 
Action: Mouse scrolled (341, 339) with delta (0, 0)
Screenshot: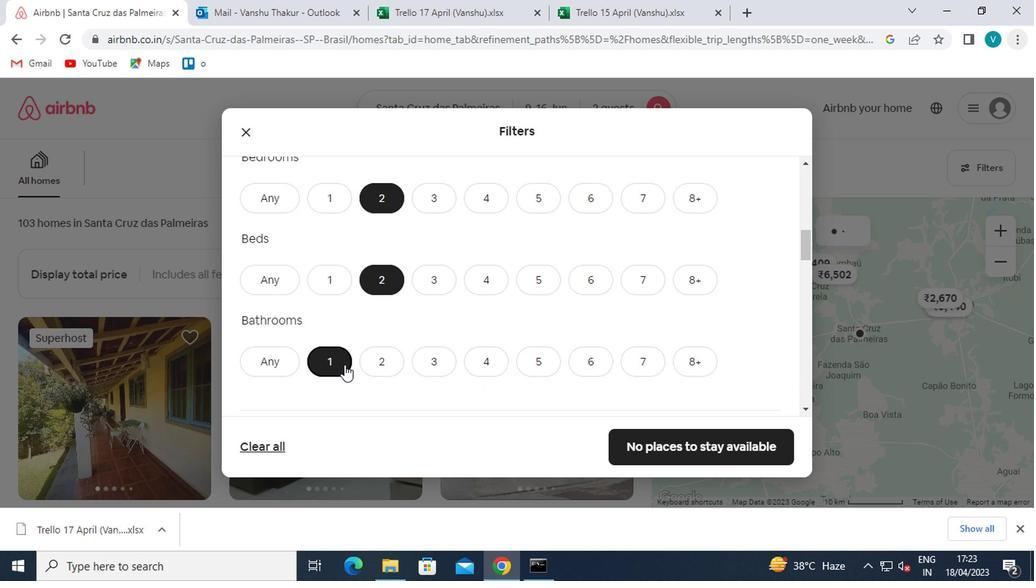 
Action: Mouse moved to (343, 339)
Screenshot: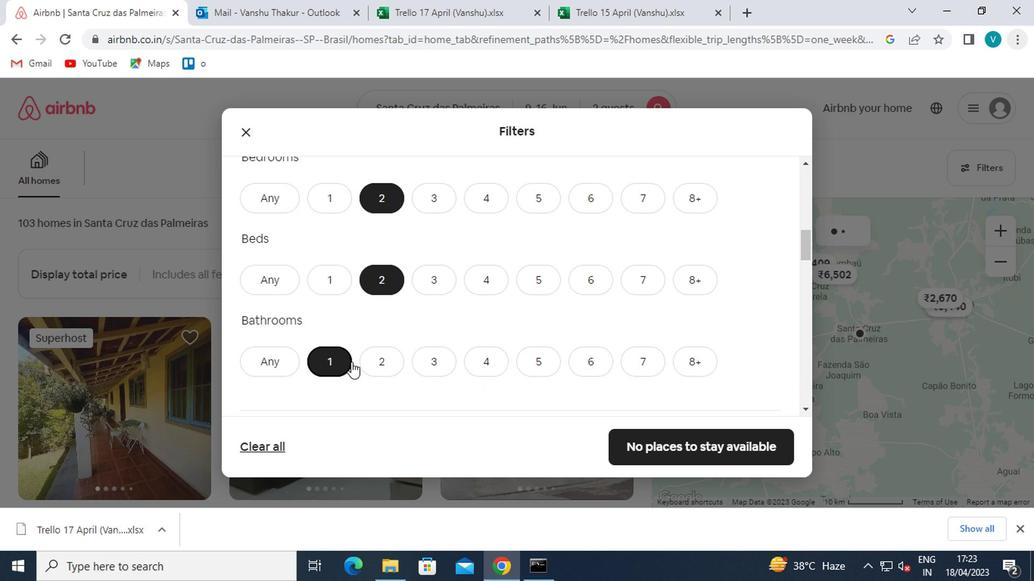 
Action: Mouse scrolled (343, 339) with delta (0, 0)
Screenshot: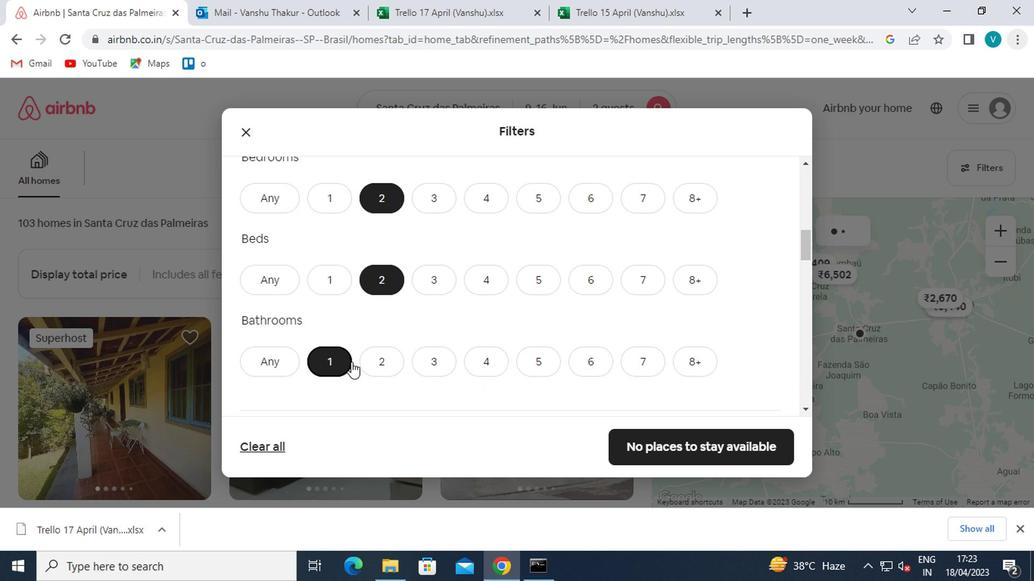 
Action: Mouse scrolled (343, 339) with delta (0, 0)
Screenshot: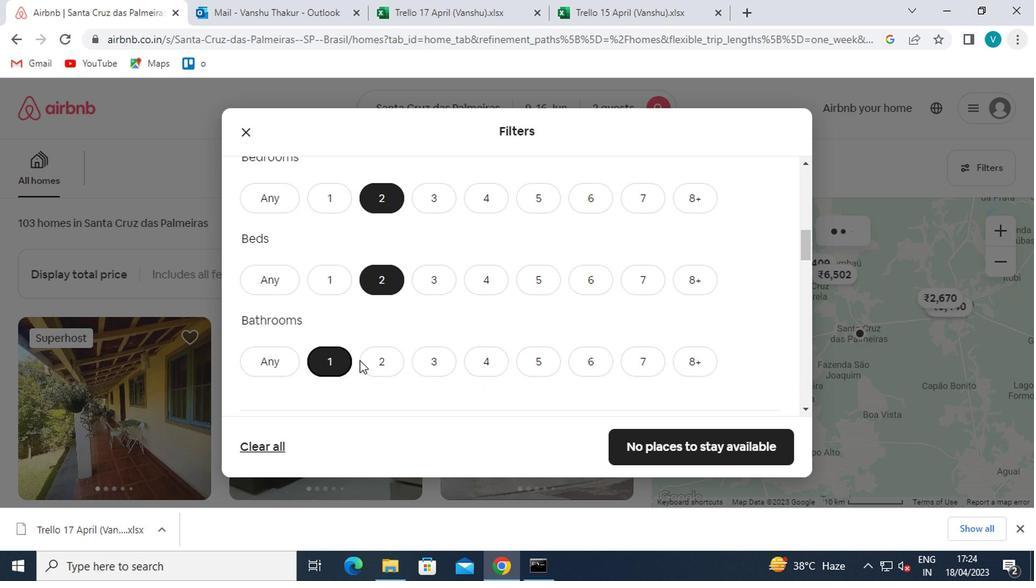 
Action: Mouse moved to (367, 296)
Screenshot: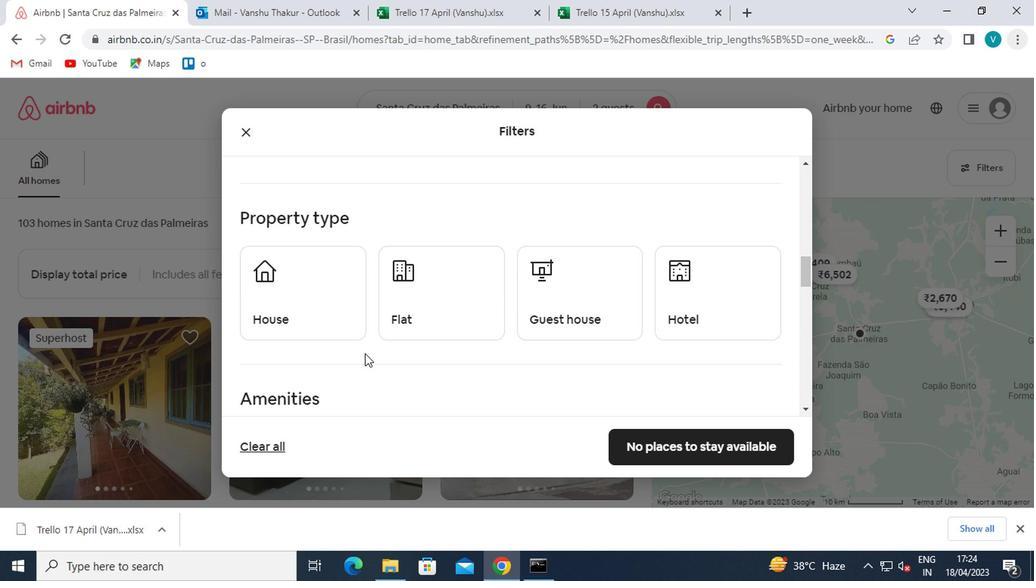 
Action: Mouse pressed left at (367, 296)
Screenshot: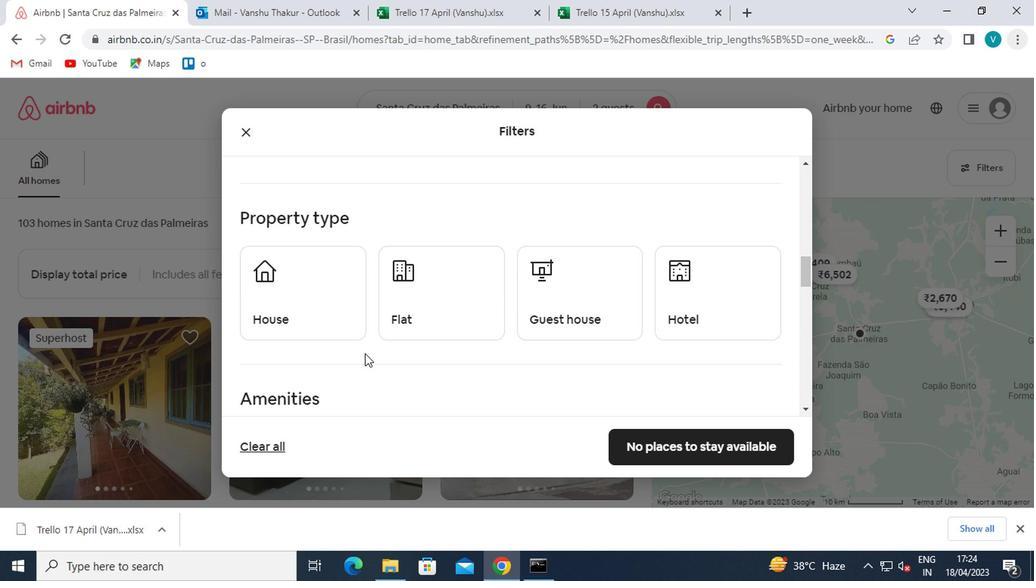 
Action: Mouse moved to (408, 291)
Screenshot: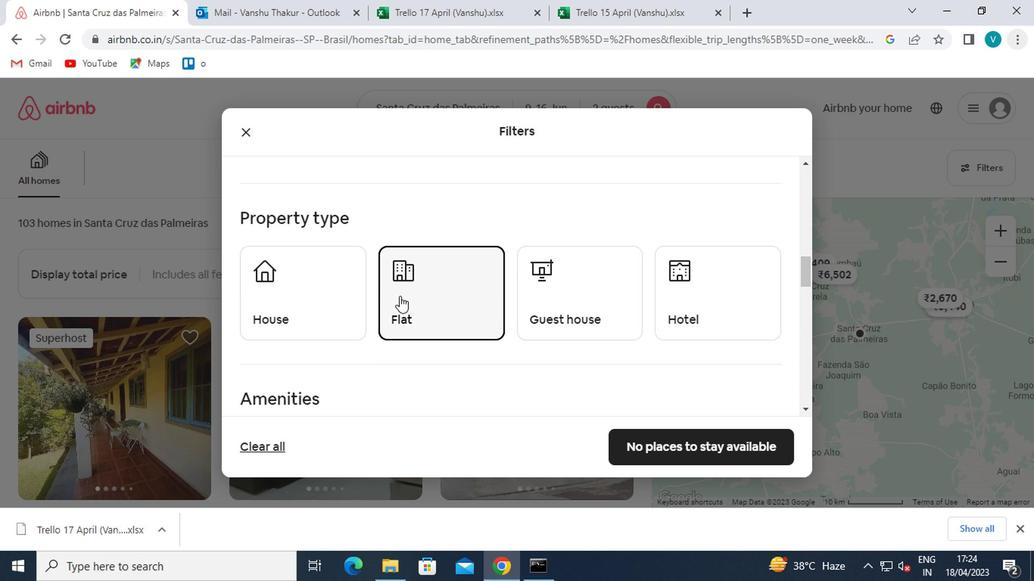 
Action: Mouse scrolled (408, 290) with delta (0, 0)
Screenshot: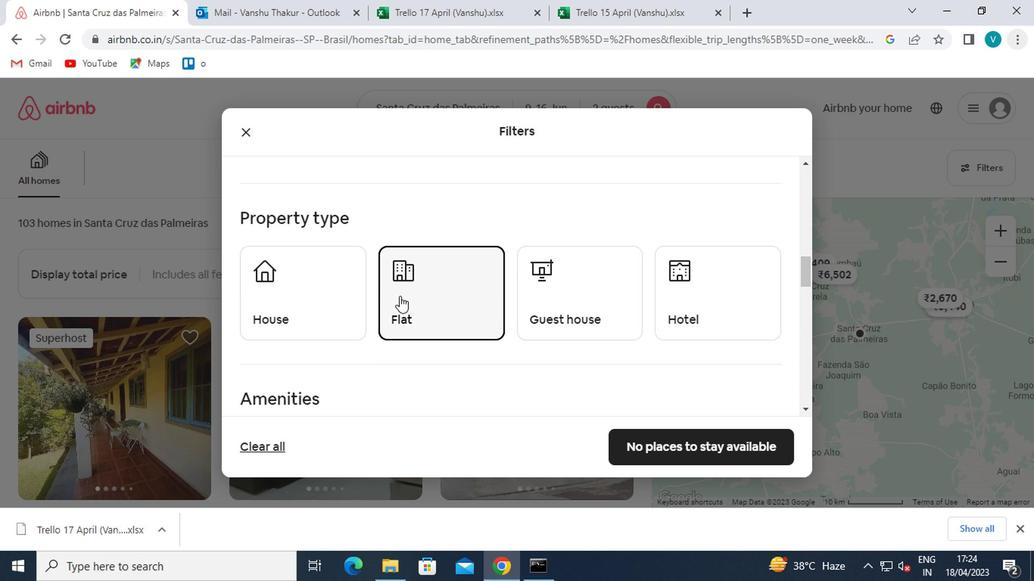 
Action: Mouse moved to (412, 292)
Screenshot: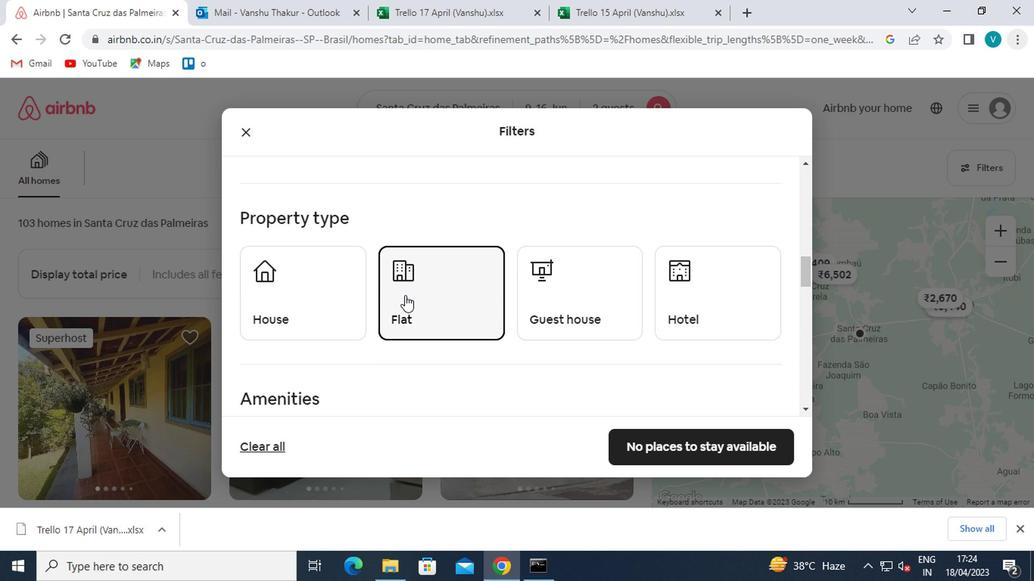 
Action: Mouse scrolled (412, 291) with delta (0, 0)
Screenshot: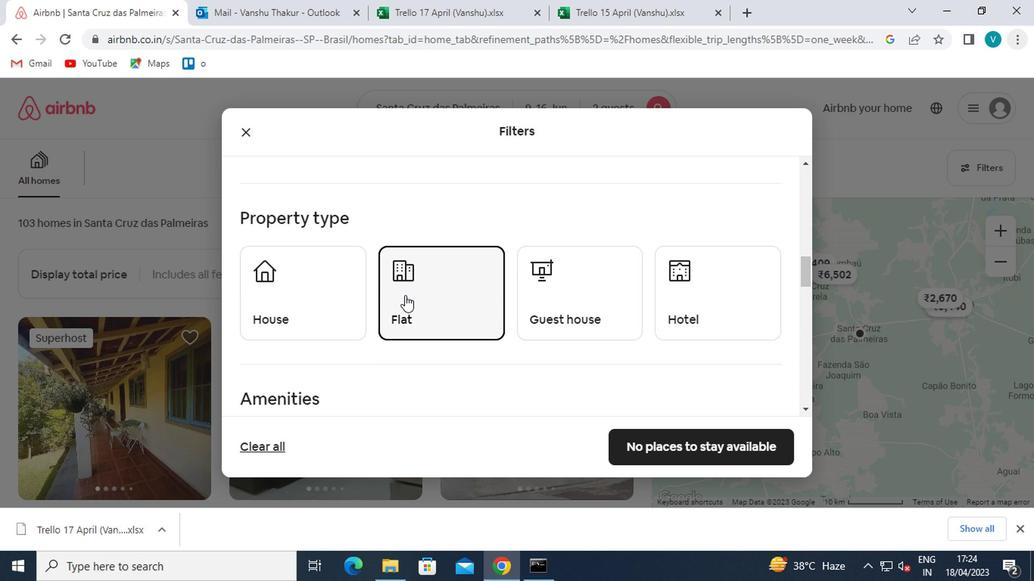 
Action: Mouse moved to (413, 292)
Screenshot: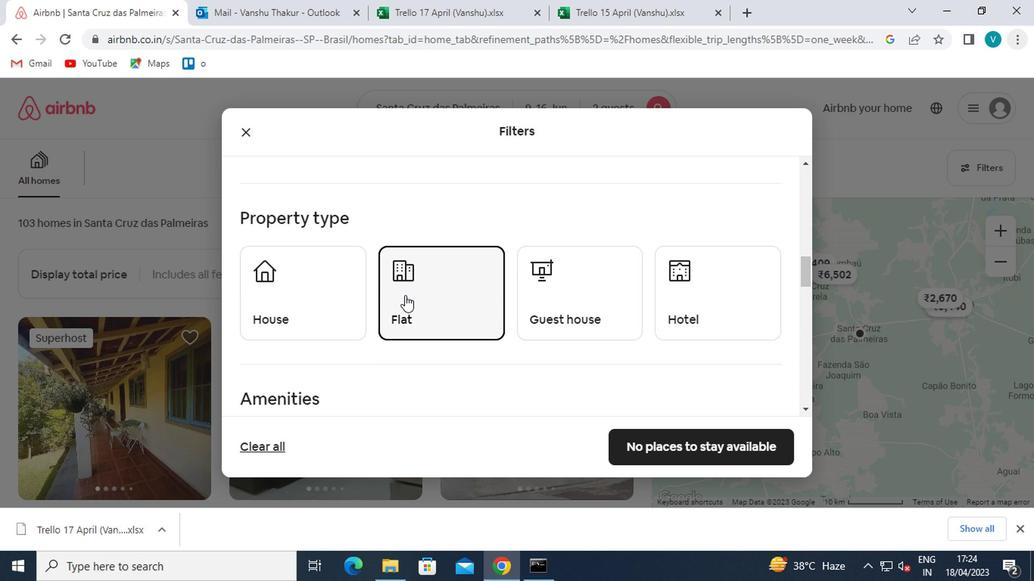 
Action: Mouse scrolled (413, 292) with delta (0, 0)
Screenshot: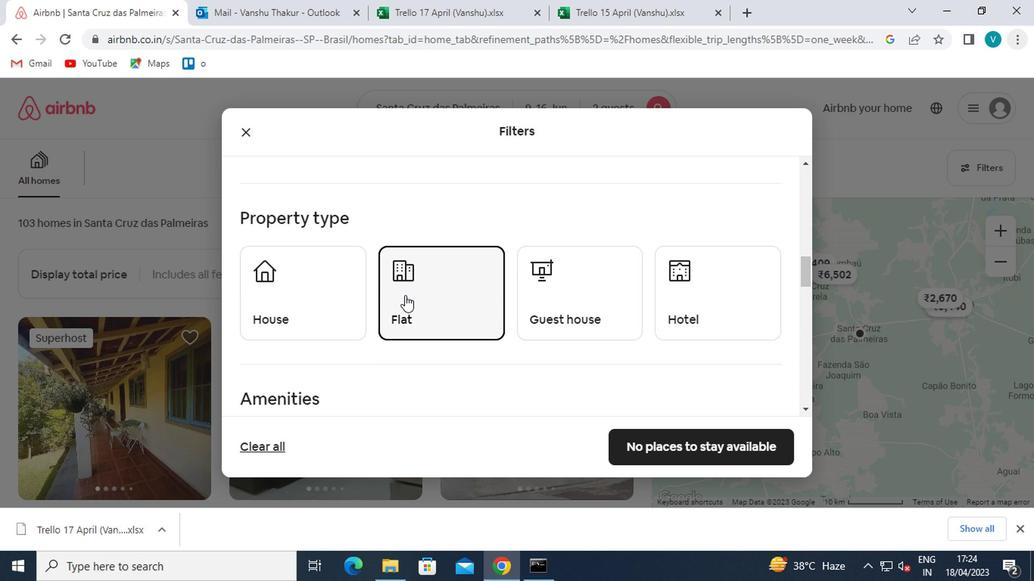 
Action: Mouse moved to (414, 292)
Screenshot: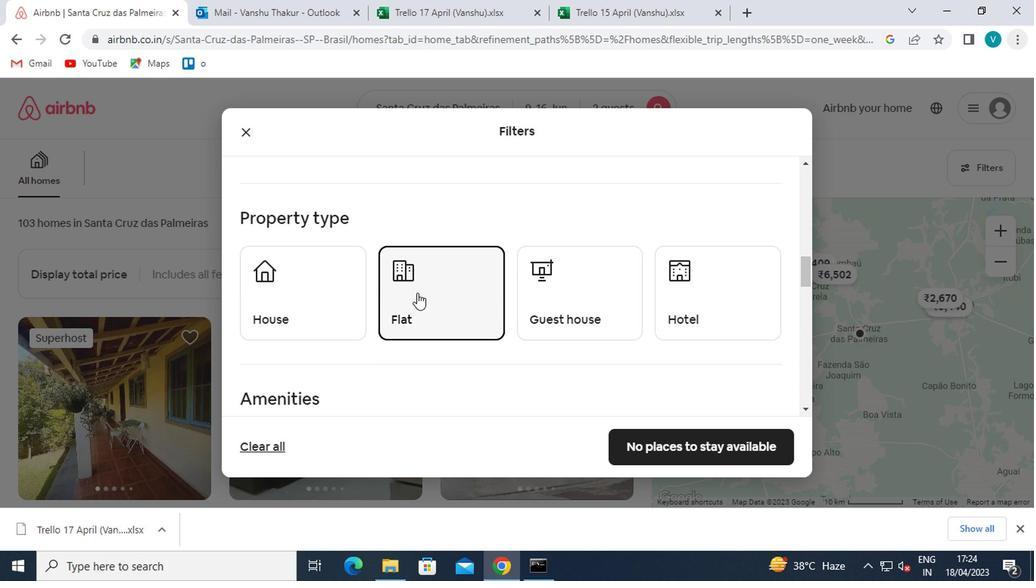 
Action: Mouse scrolled (414, 292) with delta (0, 0)
Screenshot: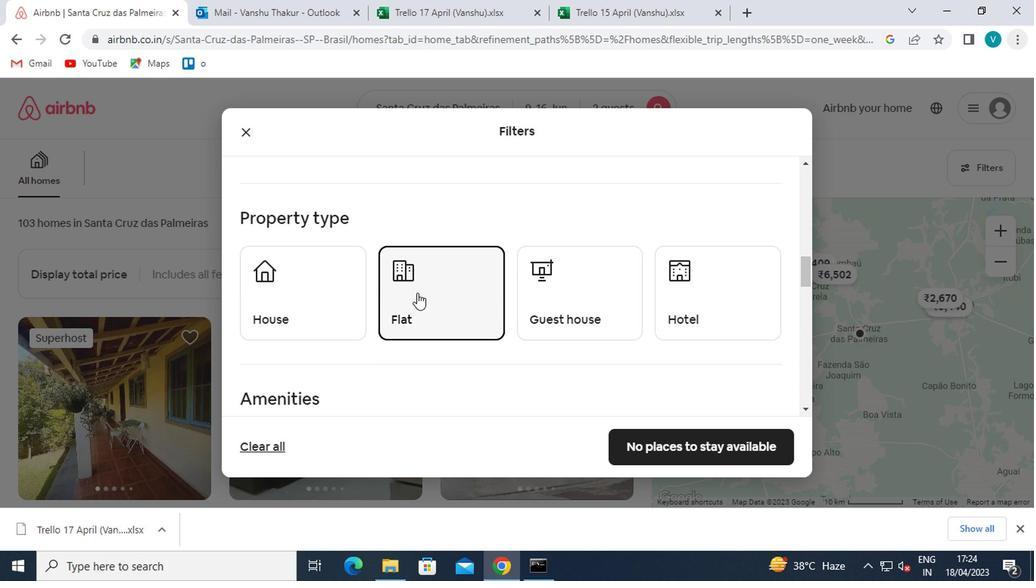 
Action: Mouse moved to (415, 293)
Screenshot: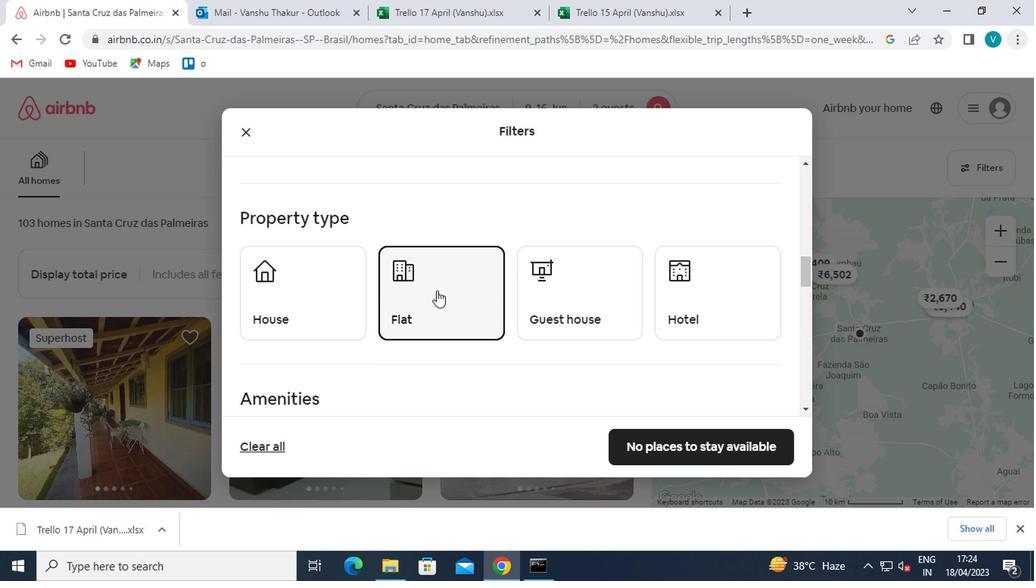 
Action: Mouse scrolled (415, 292) with delta (0, 0)
Screenshot: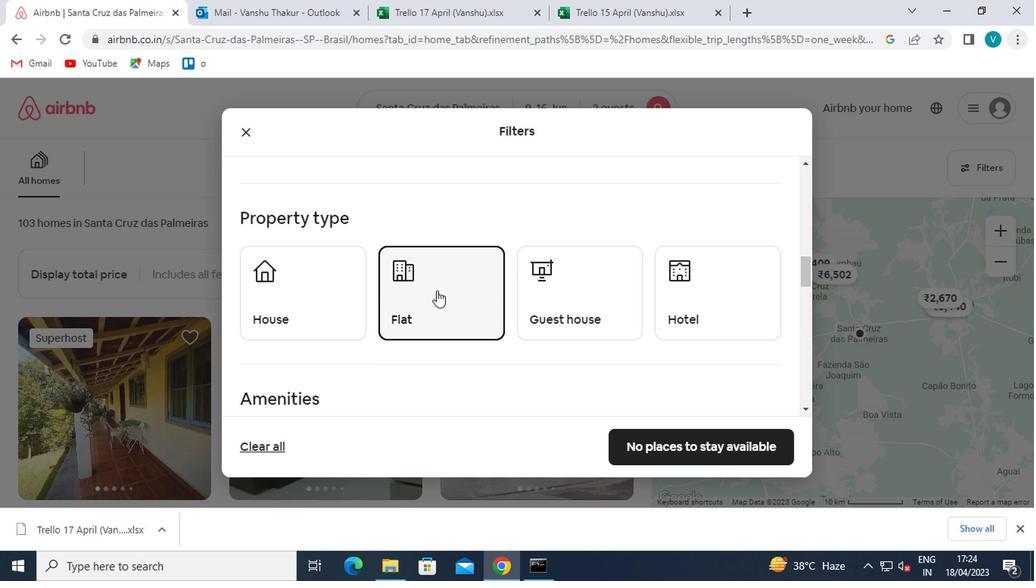 
Action: Mouse moved to (616, 352)
Screenshot: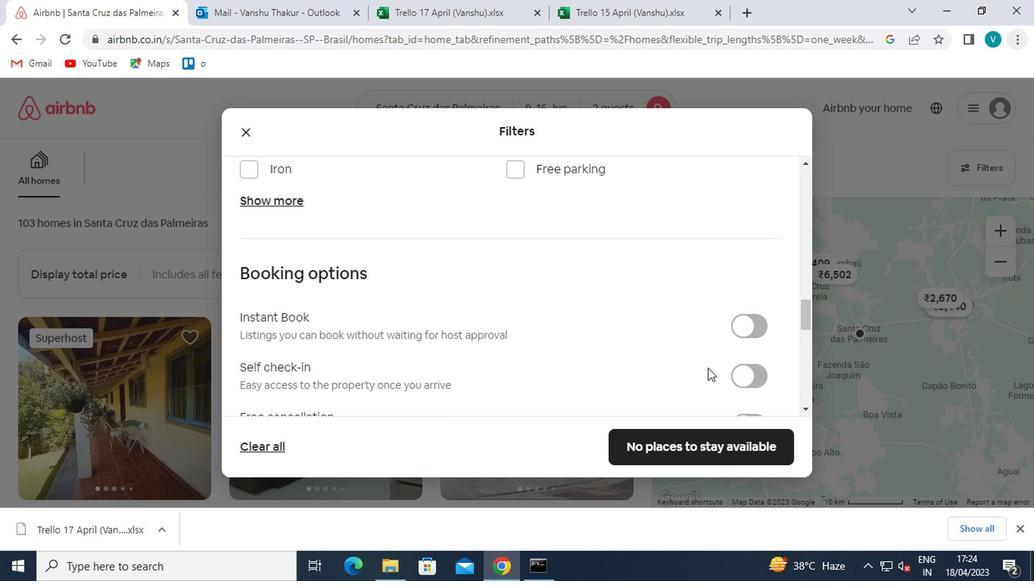 
Action: Mouse pressed left at (616, 352)
Screenshot: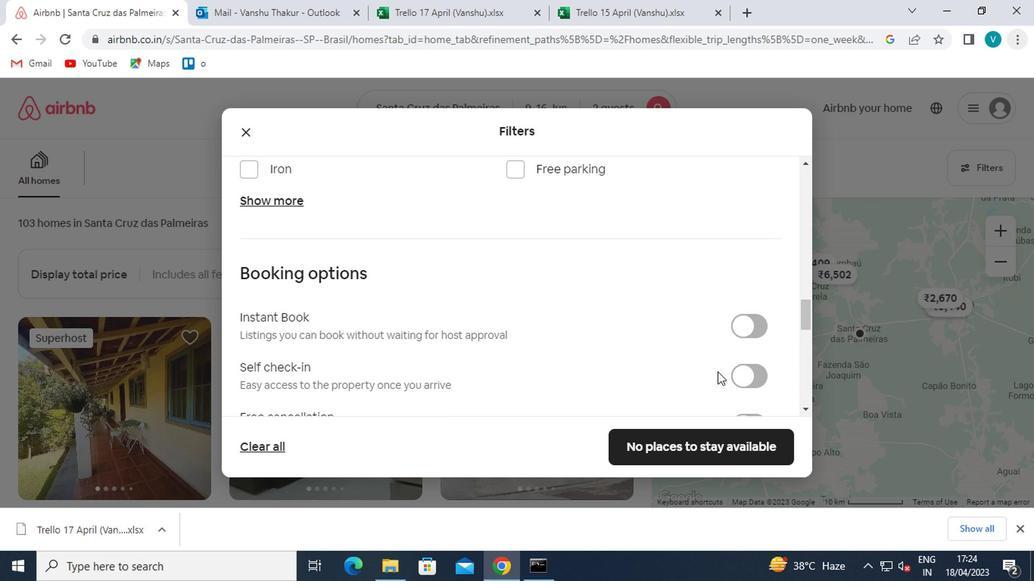 
Action: Mouse moved to (533, 334)
Screenshot: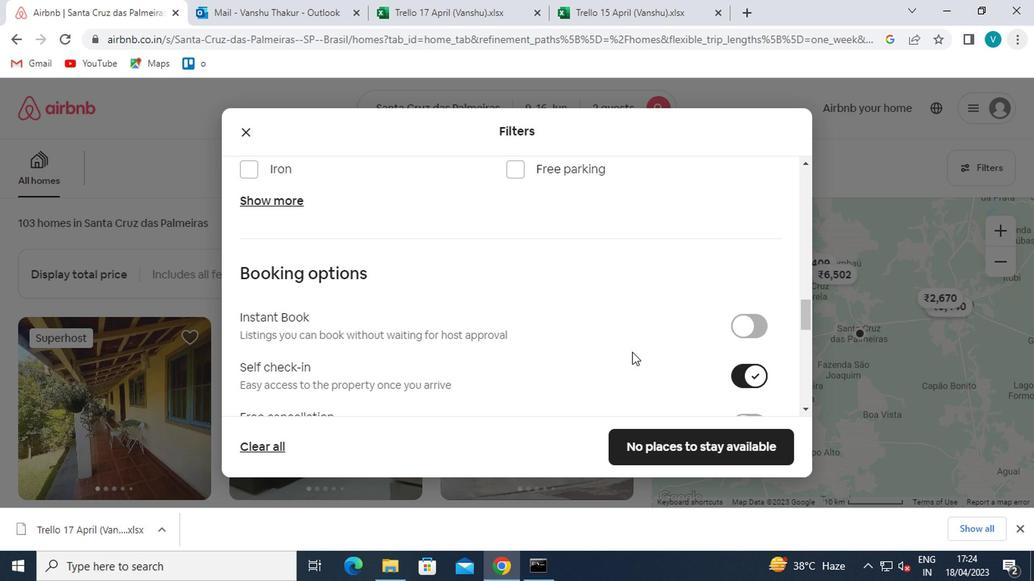 
Action: Mouse scrolled (533, 334) with delta (0, 0)
Screenshot: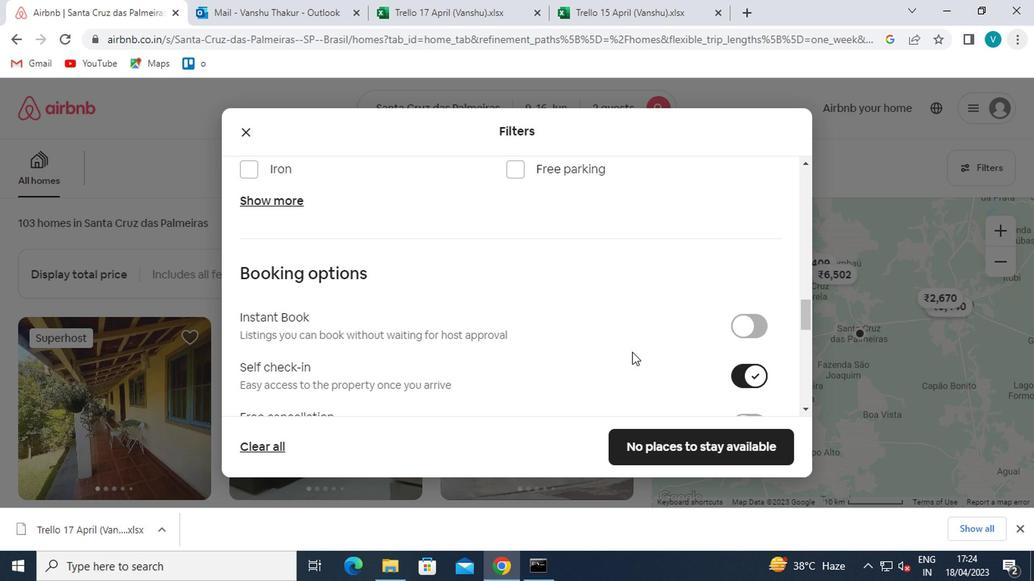 
Action: Mouse scrolled (533, 334) with delta (0, 0)
Screenshot: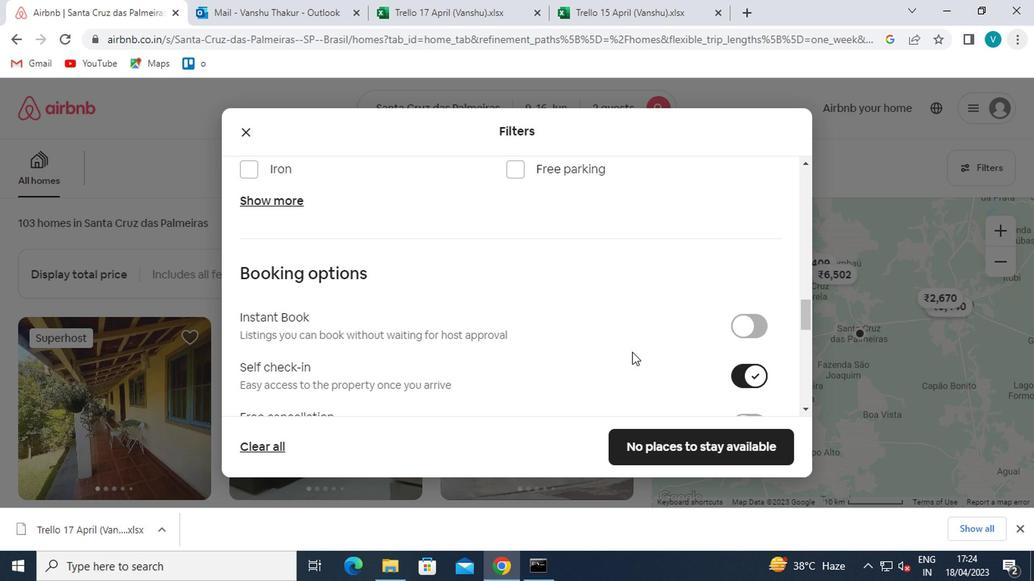 
Action: Mouse moved to (533, 334)
Screenshot: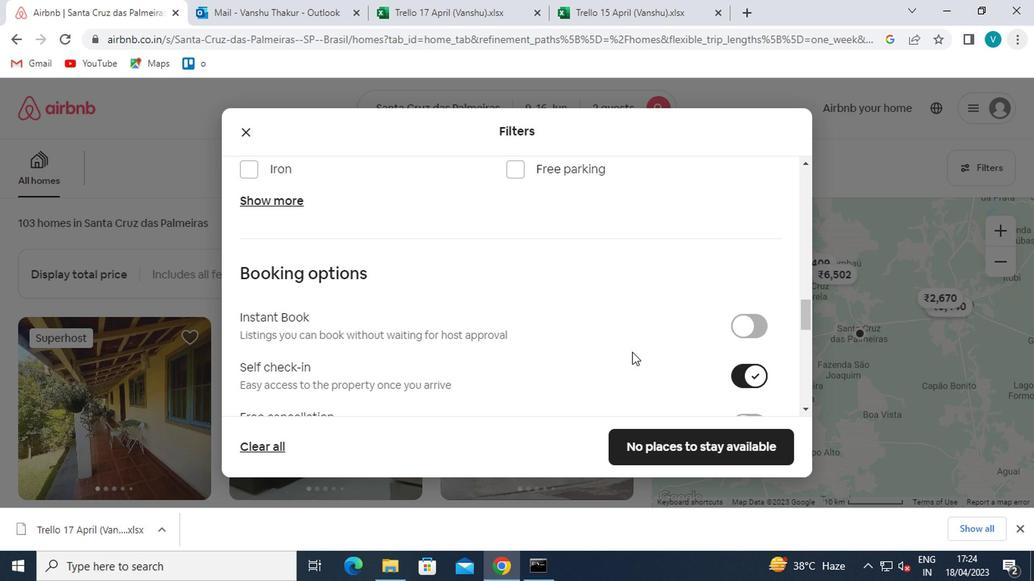 
Action: Mouse scrolled (533, 334) with delta (0, 0)
Screenshot: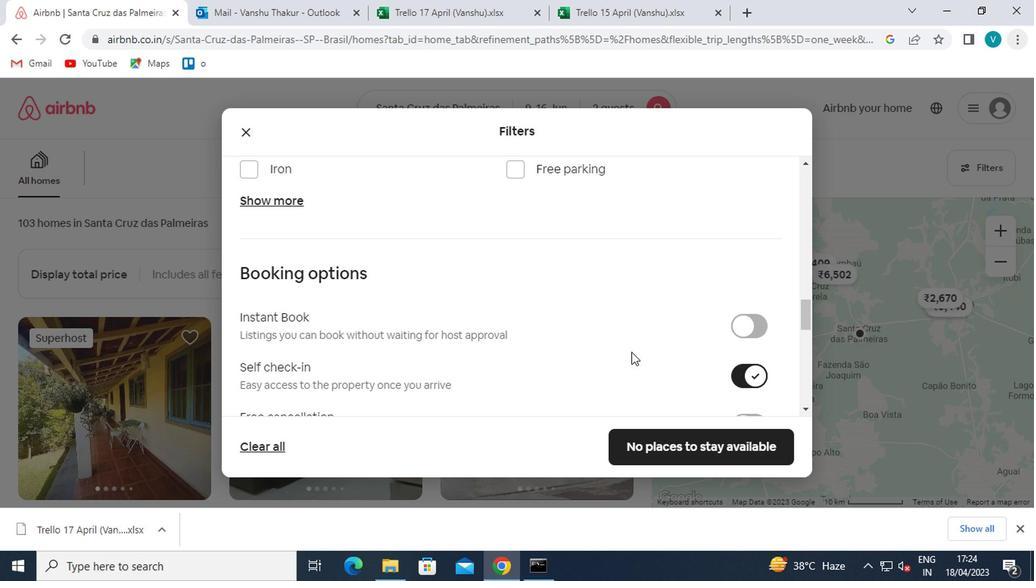 
Action: Mouse moved to (531, 336)
Screenshot: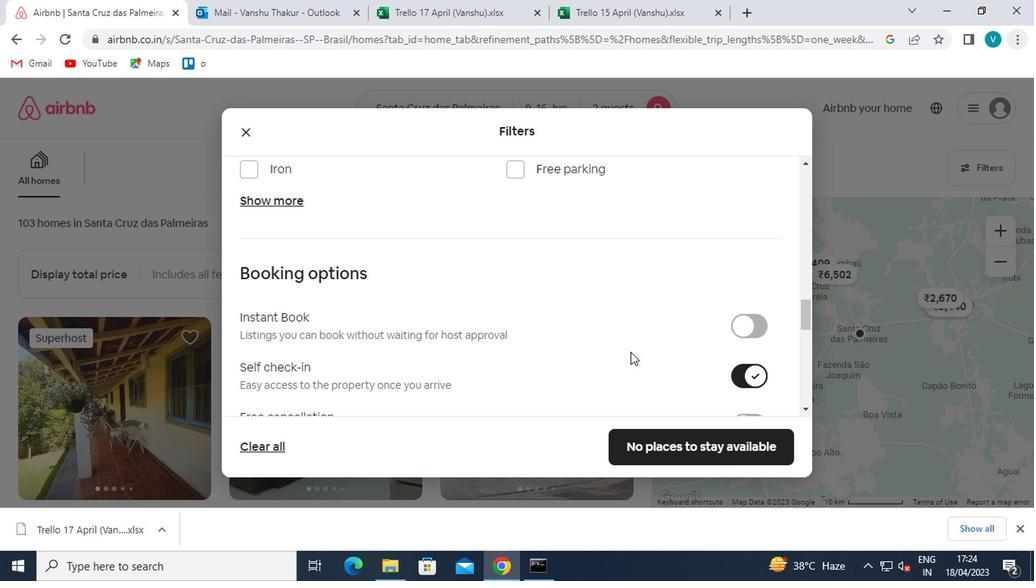 
Action: Mouse scrolled (531, 336) with delta (0, 0)
Screenshot: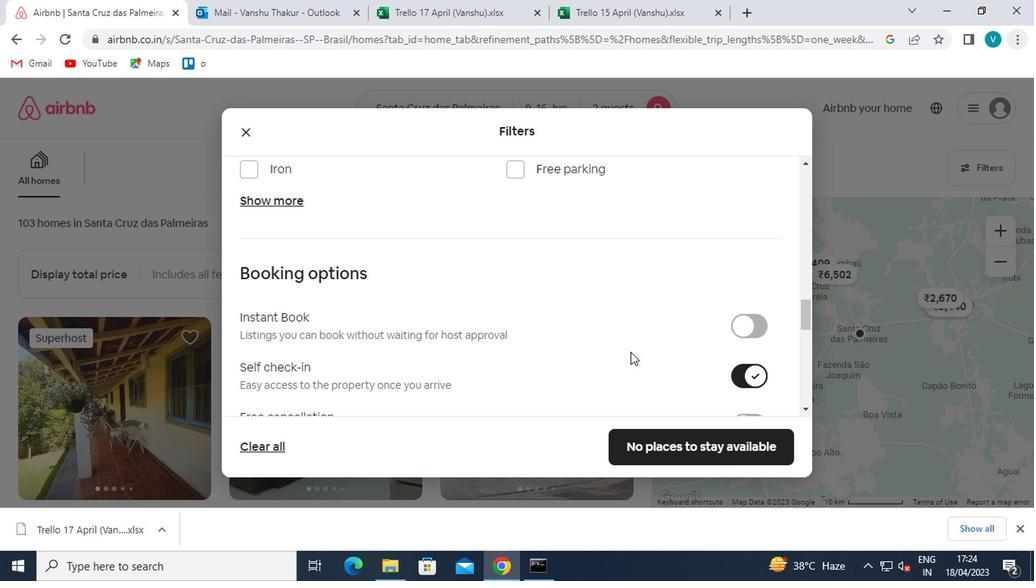 
Action: Mouse moved to (530, 337)
Screenshot: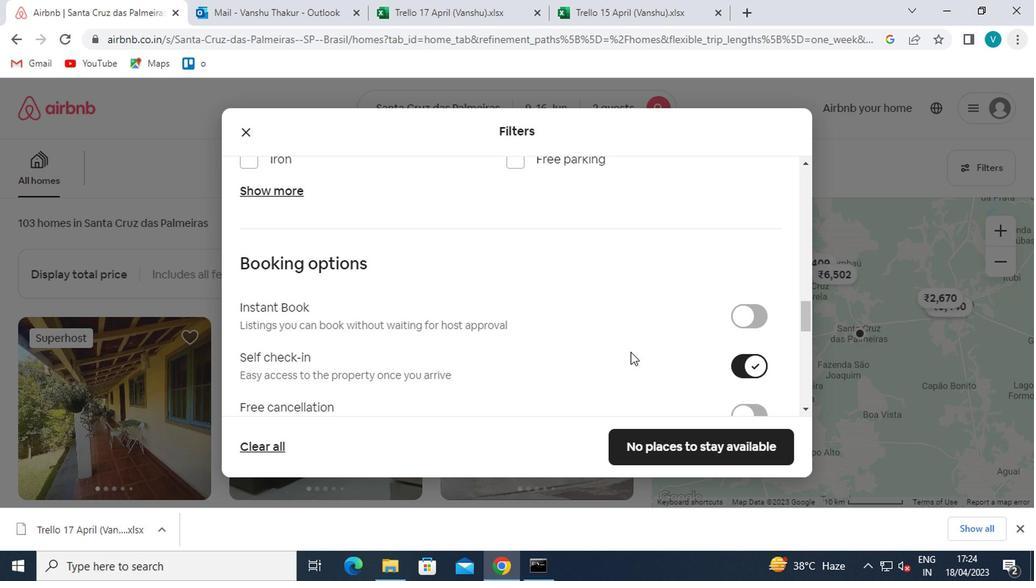 
Action: Mouse scrolled (530, 337) with delta (0, 0)
Screenshot: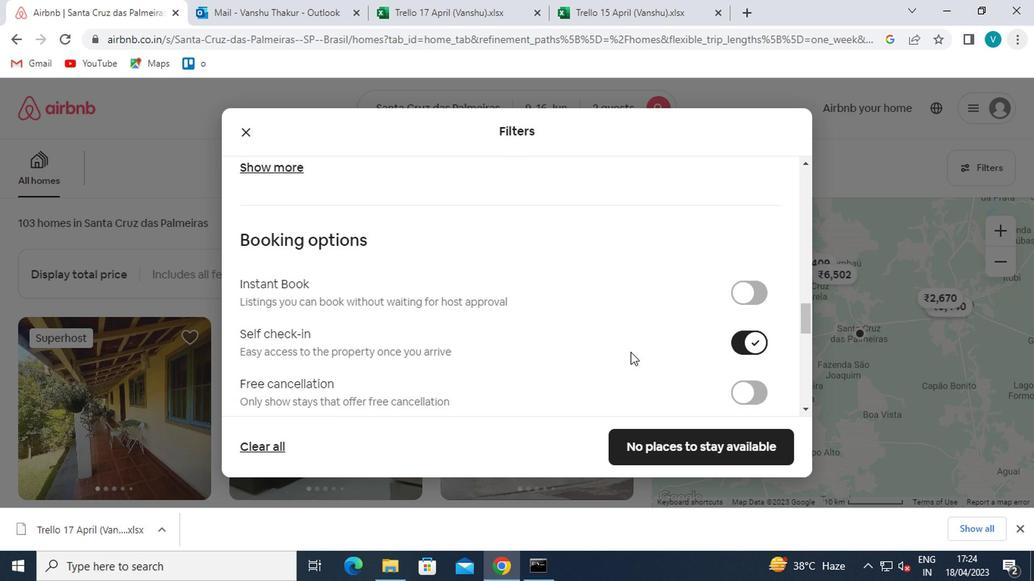 
Action: Mouse moved to (529, 338)
Screenshot: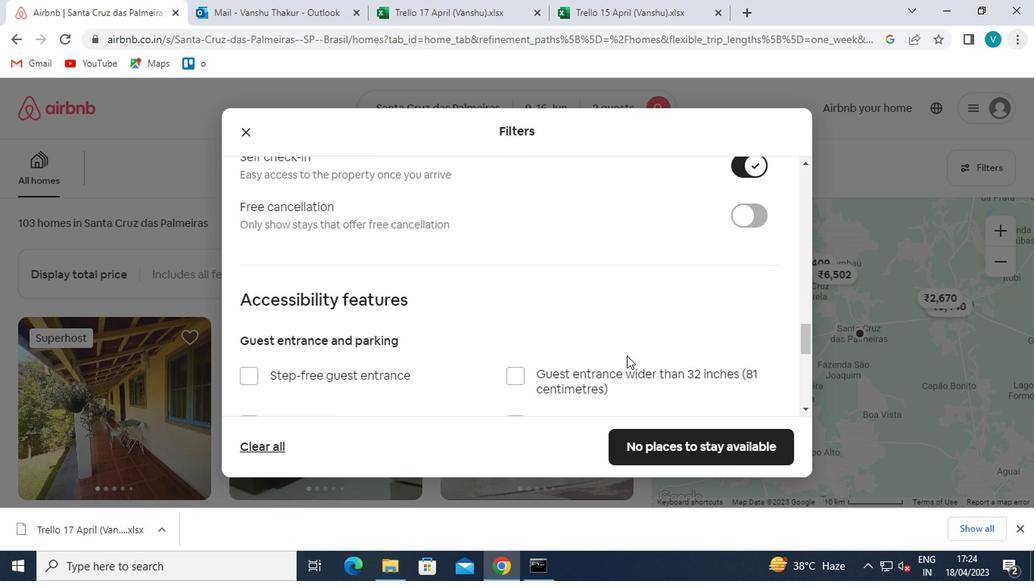 
Action: Mouse scrolled (529, 338) with delta (0, 0)
Screenshot: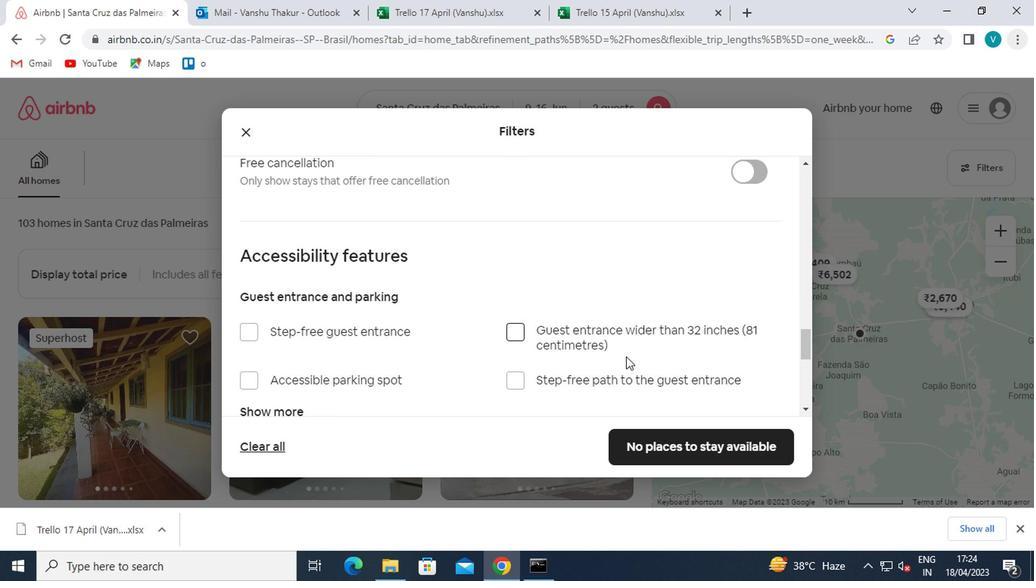 
Action: Mouse moved to (527, 338)
Screenshot: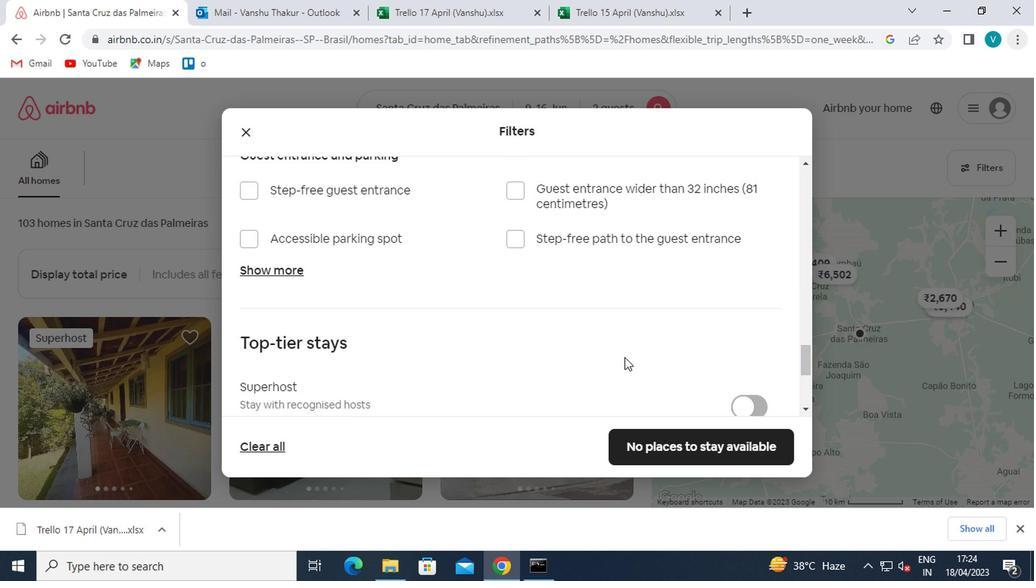 
Action: Mouse scrolled (527, 338) with delta (0, 0)
Screenshot: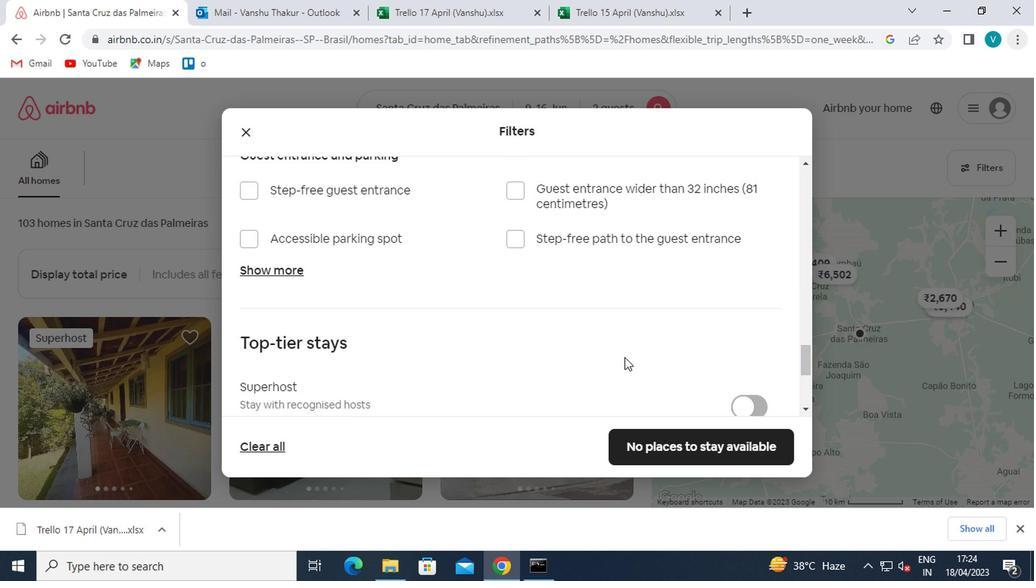 
Action: Mouse moved to (491, 343)
Screenshot: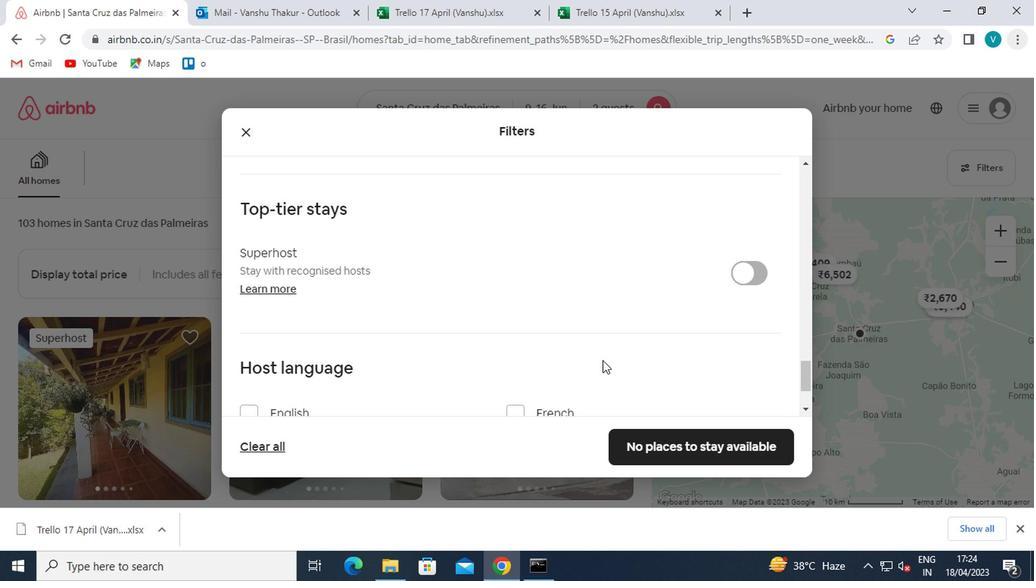 
Action: Mouse scrolled (491, 342) with delta (0, 0)
Screenshot: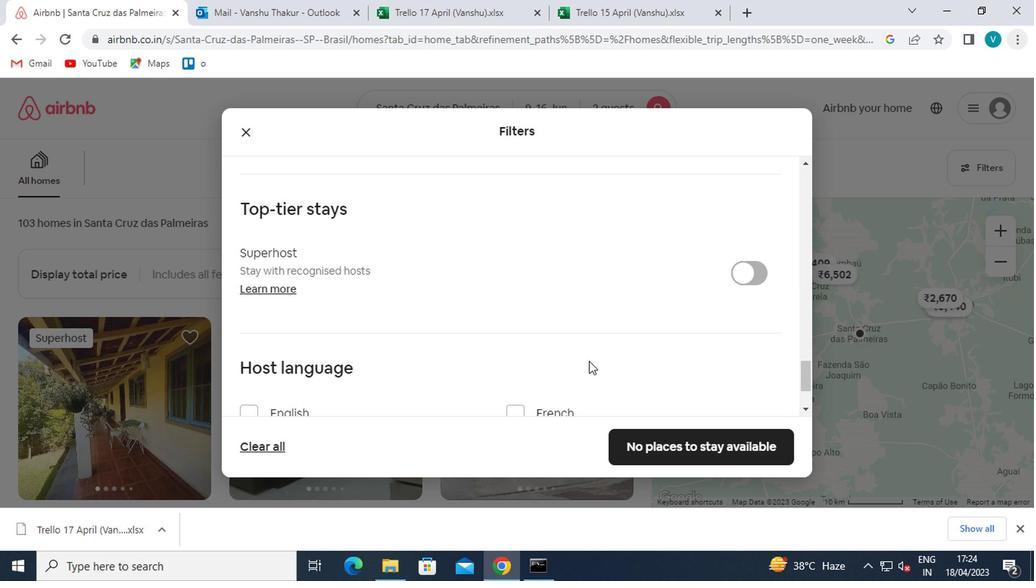 
Action: Mouse moved to (491, 343)
Screenshot: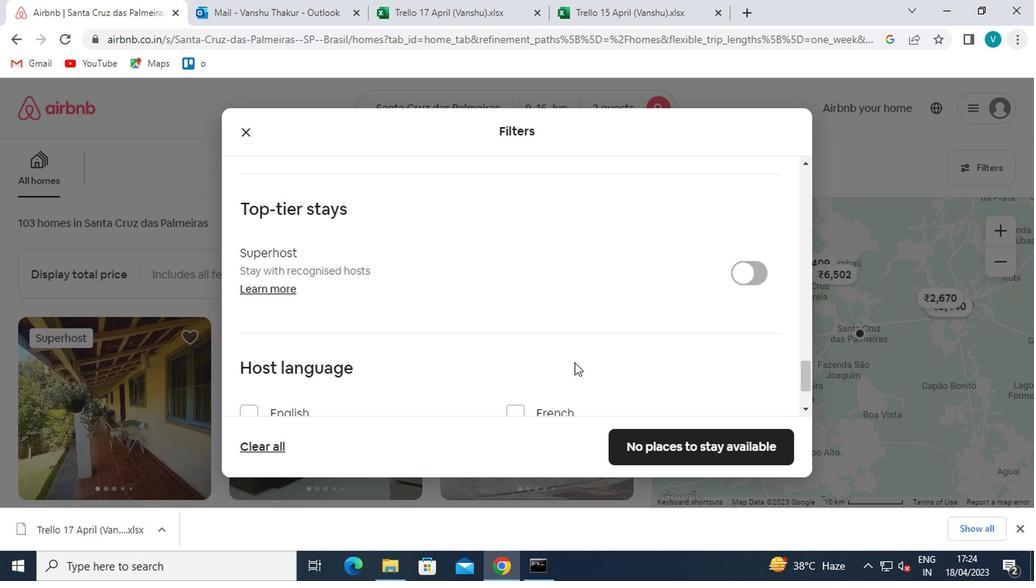 
Action: Mouse scrolled (491, 343) with delta (0, 0)
Screenshot: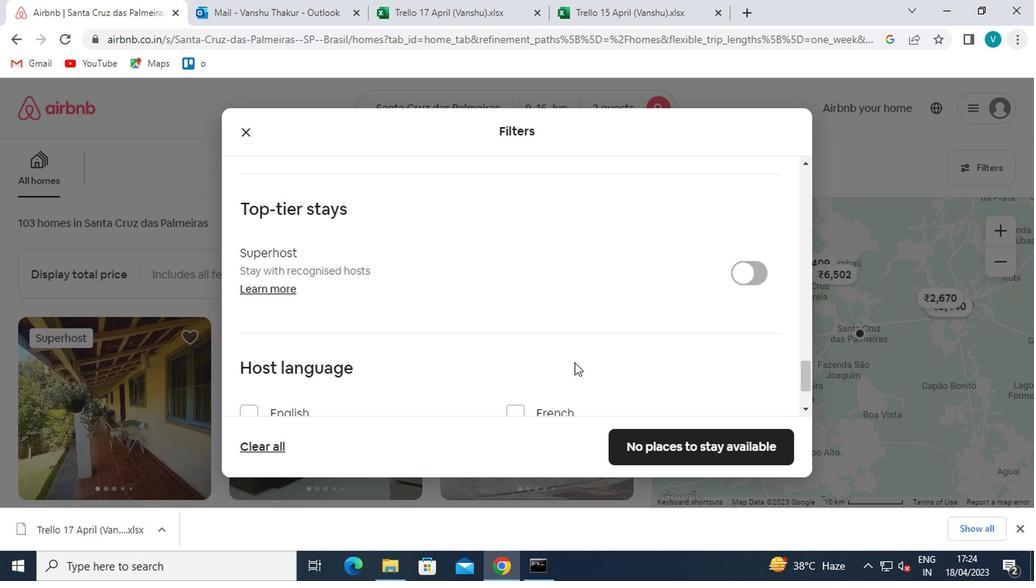 
Action: Mouse moved to (446, 335)
Screenshot: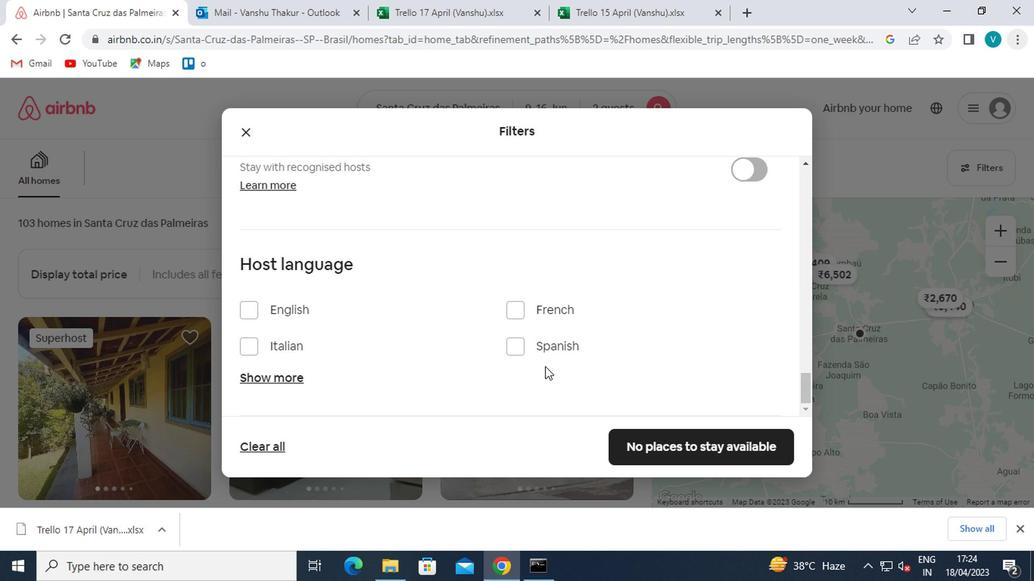 
Action: Mouse pressed left at (446, 335)
Screenshot: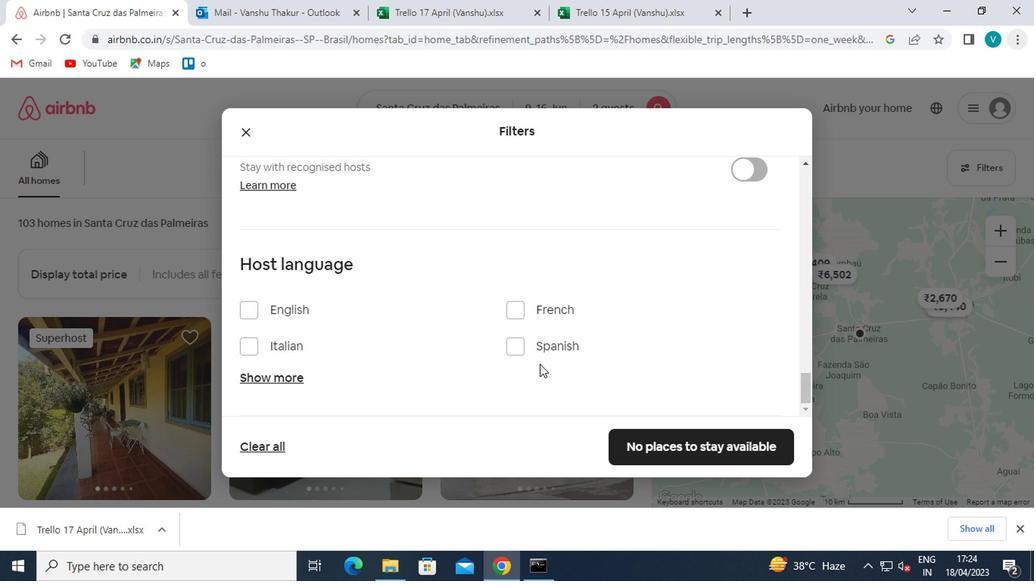 
Action: Mouse moved to (570, 389)
Screenshot: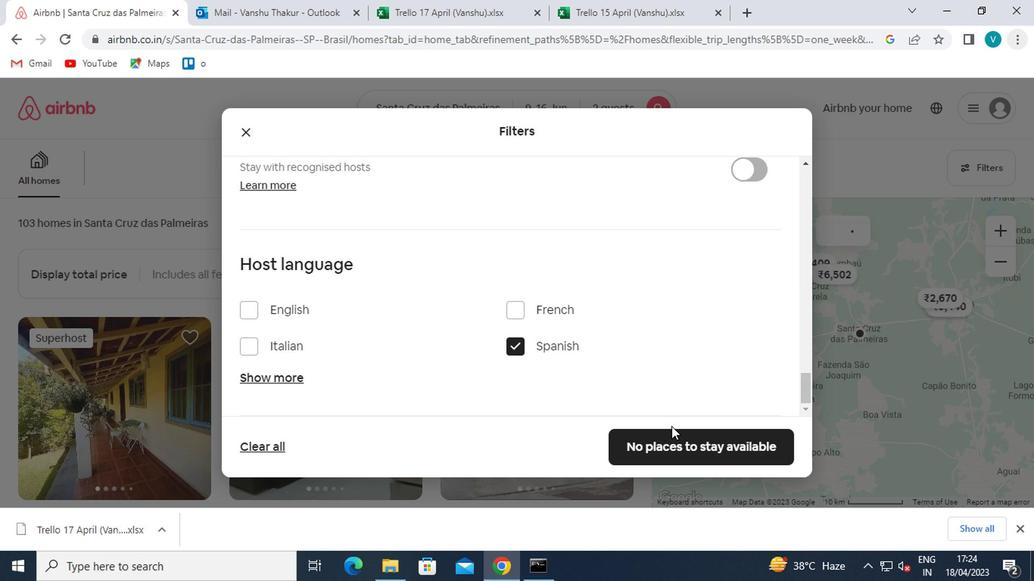 
Action: Mouse pressed left at (570, 389)
Screenshot: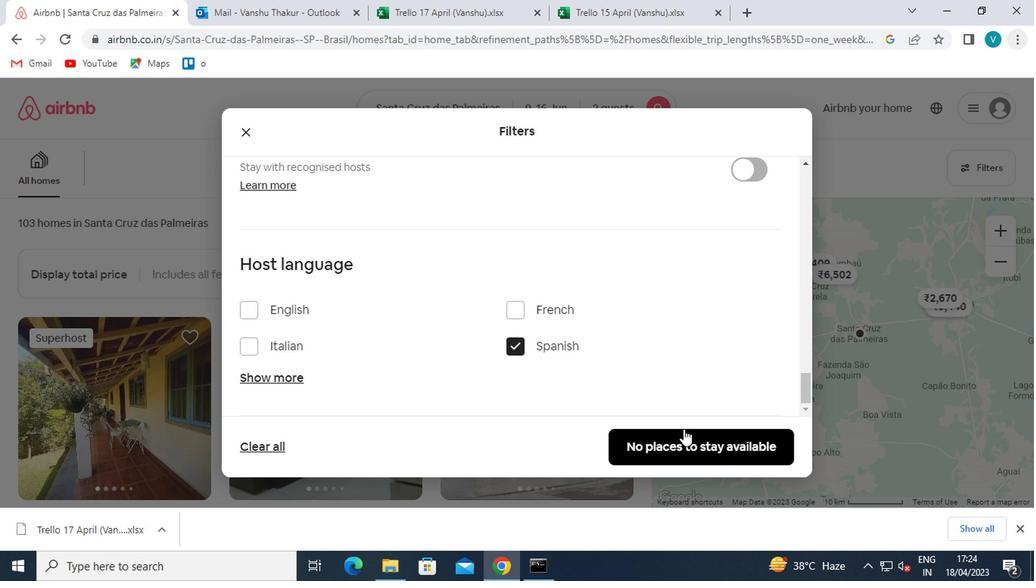 
Action: Mouse moved to (478, 322)
Screenshot: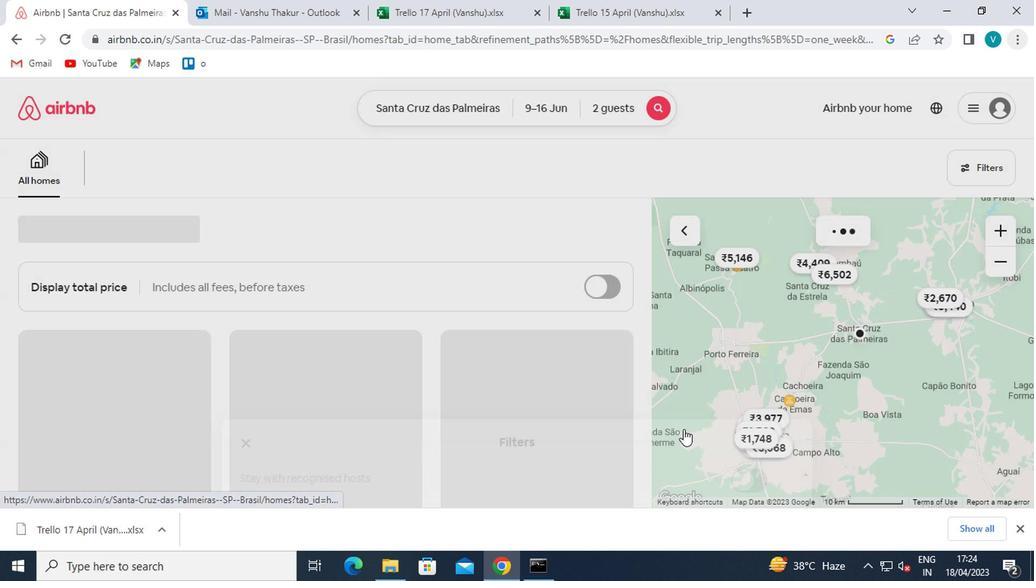 
